 Task: Open the event Second Webinar: Content Marketing Strategies for Lead Generation and Engagement on '2023/12/01', change the date to 2023/11/03, change the font style of the description to Georgia, set the availability to Tentative, insert an emoji Sky blue heart, logged in from the account softage.10@softage.net and add another guest for the event, softage.5@softage.net. Change the alignment of the event description to Align right.Change the font color of the description to Dark Yellow and select an event charm, 
Action: Mouse moved to (280, 128)
Screenshot: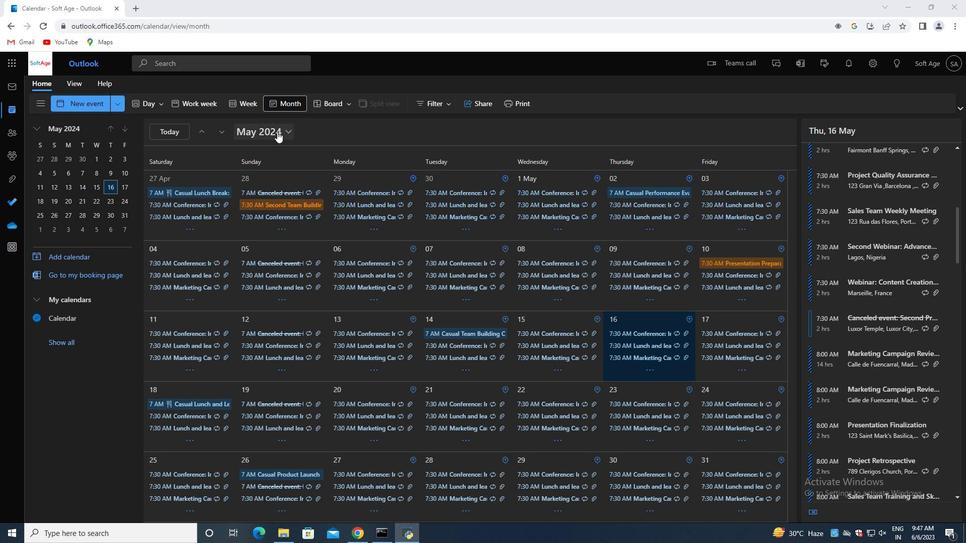 
Action: Mouse pressed left at (280, 128)
Screenshot: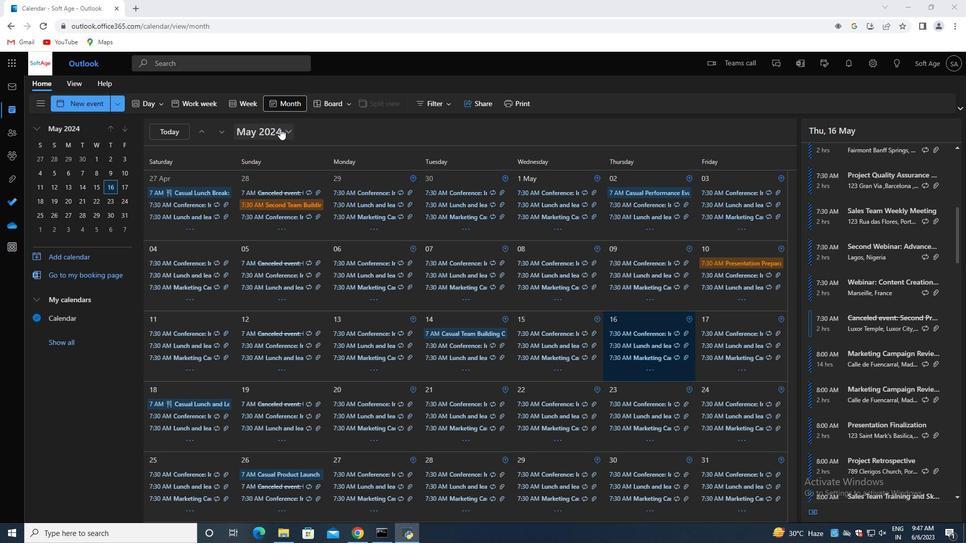 
Action: Mouse moved to (320, 152)
Screenshot: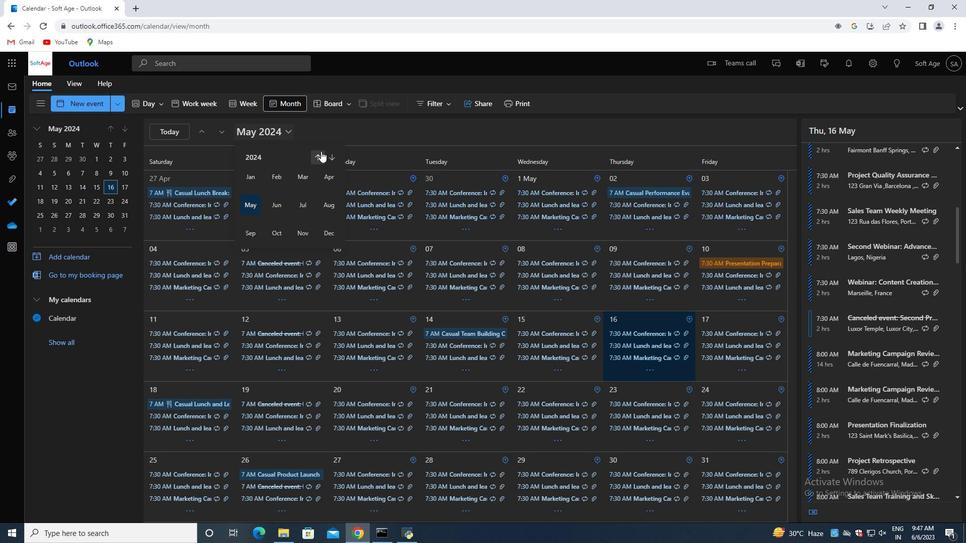 
Action: Mouse pressed left at (320, 152)
Screenshot: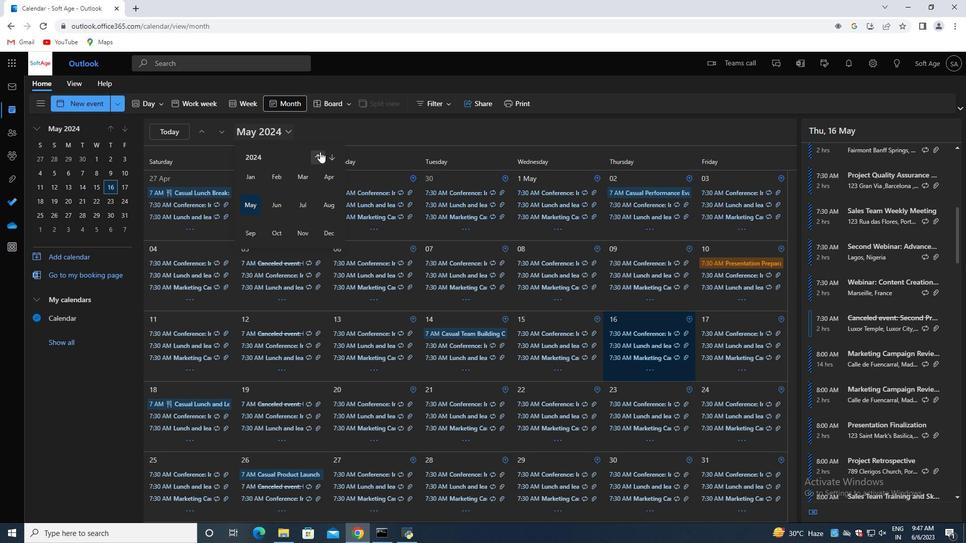
Action: Mouse moved to (332, 228)
Screenshot: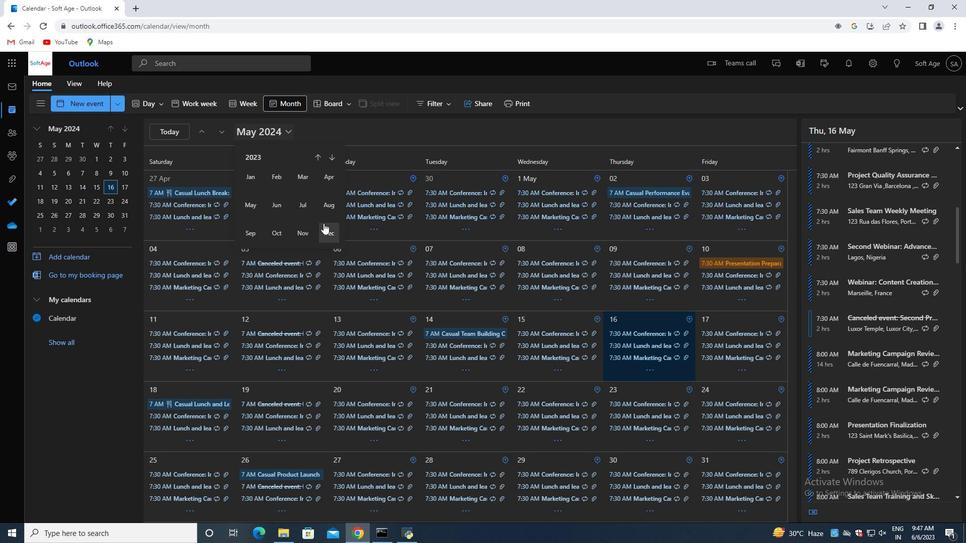 
Action: Mouse pressed left at (332, 228)
Screenshot: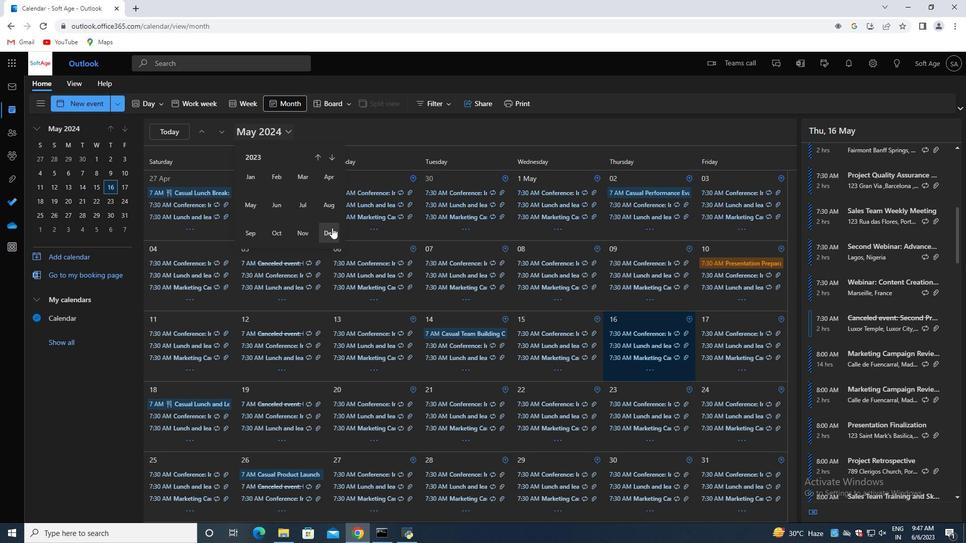 
Action: Mouse moved to (943, 234)
Screenshot: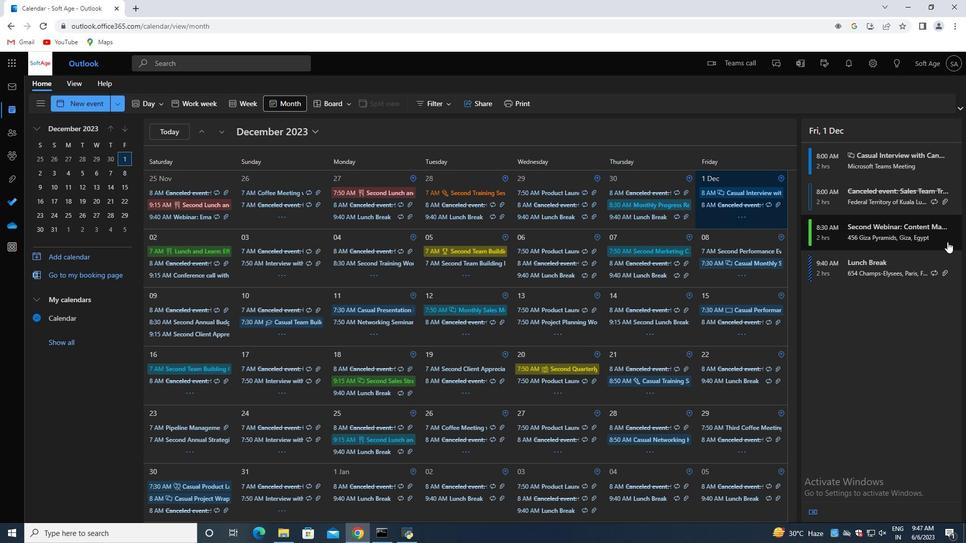 
Action: Mouse pressed left at (943, 234)
Screenshot: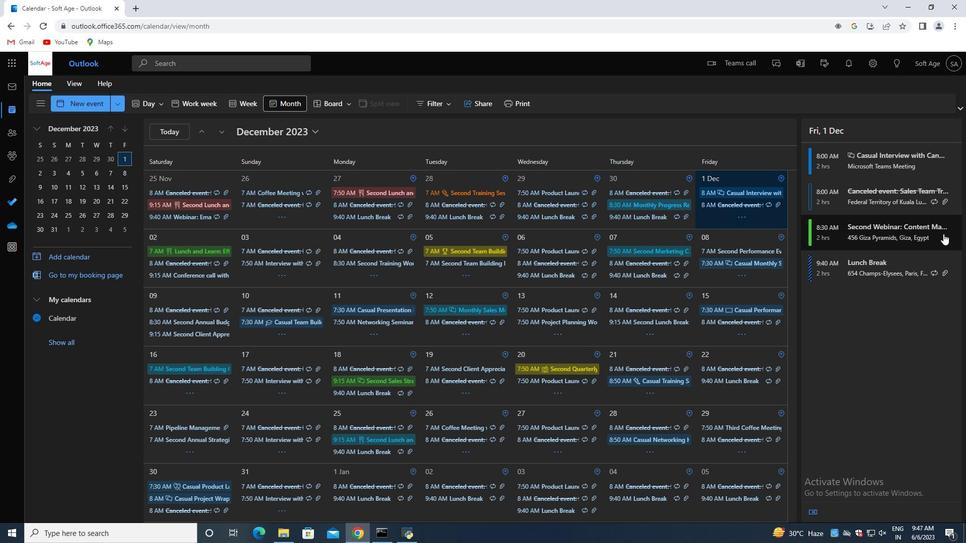 
Action: Mouse moved to (642, 349)
Screenshot: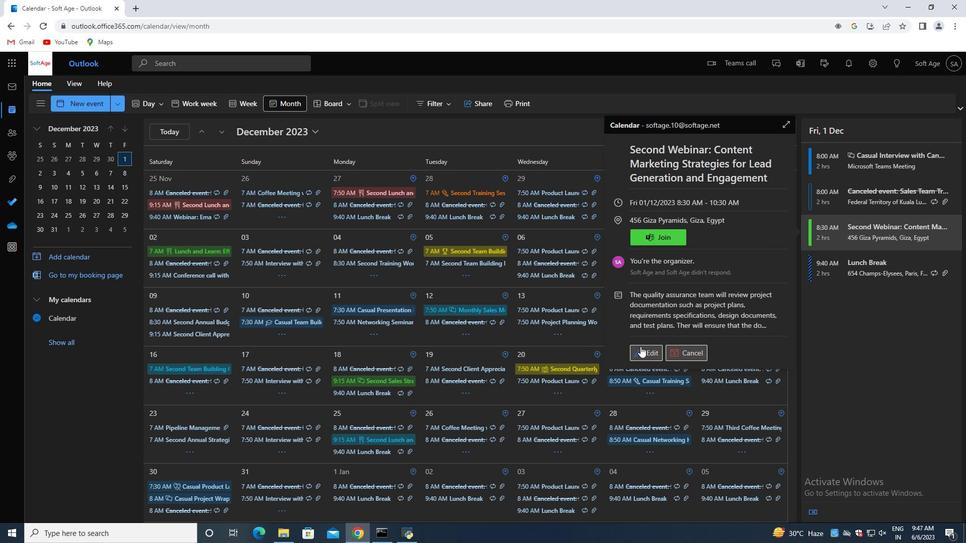 
Action: Mouse pressed left at (642, 349)
Screenshot: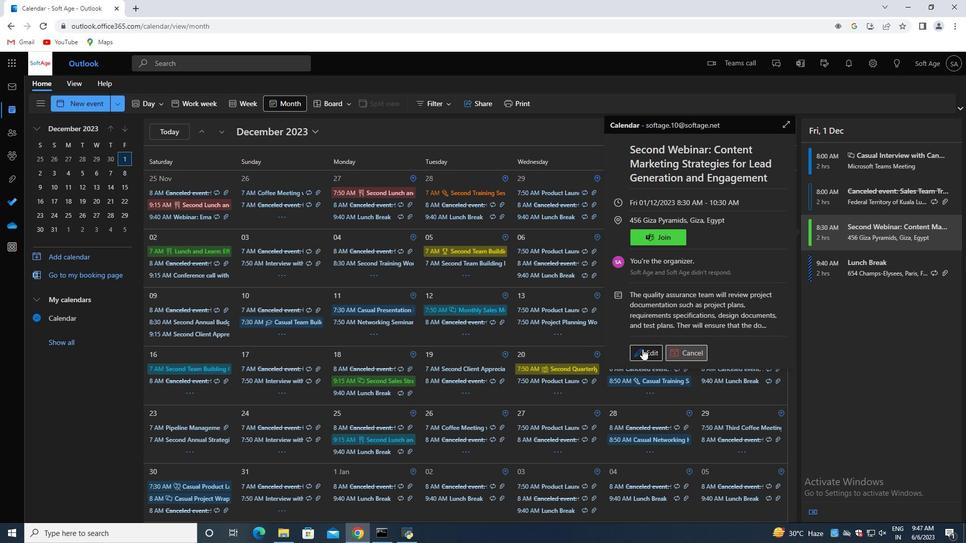 
Action: Mouse moved to (295, 280)
Screenshot: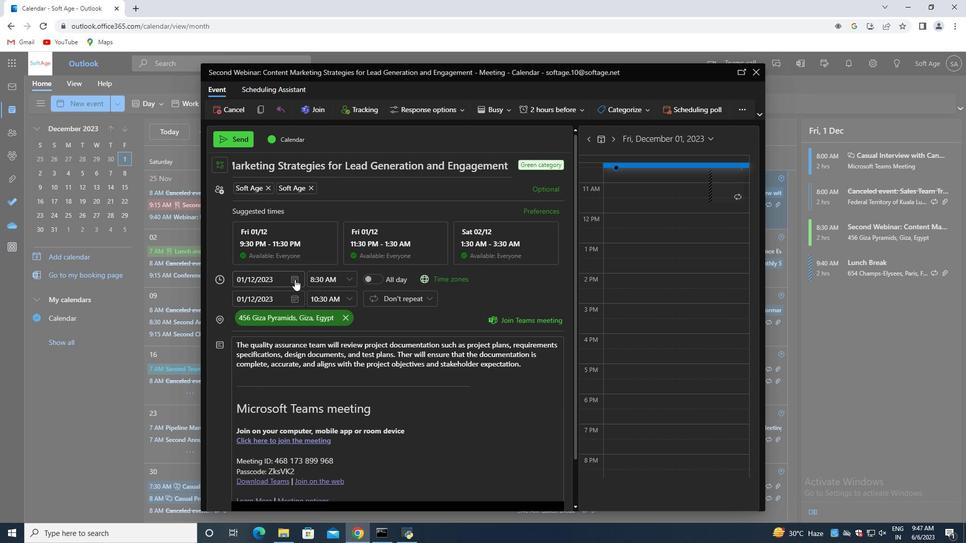 
Action: Mouse pressed left at (295, 280)
Screenshot: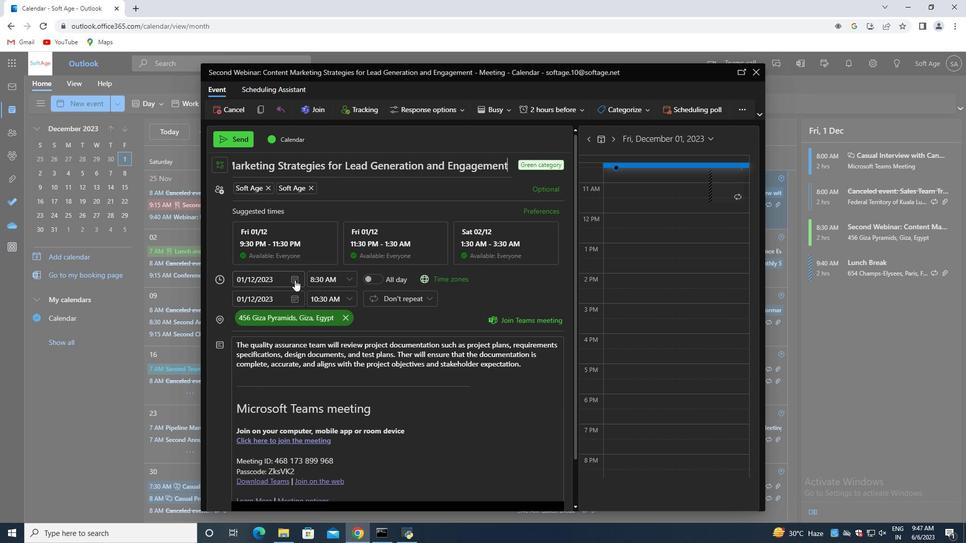
Action: Mouse moved to (317, 298)
Screenshot: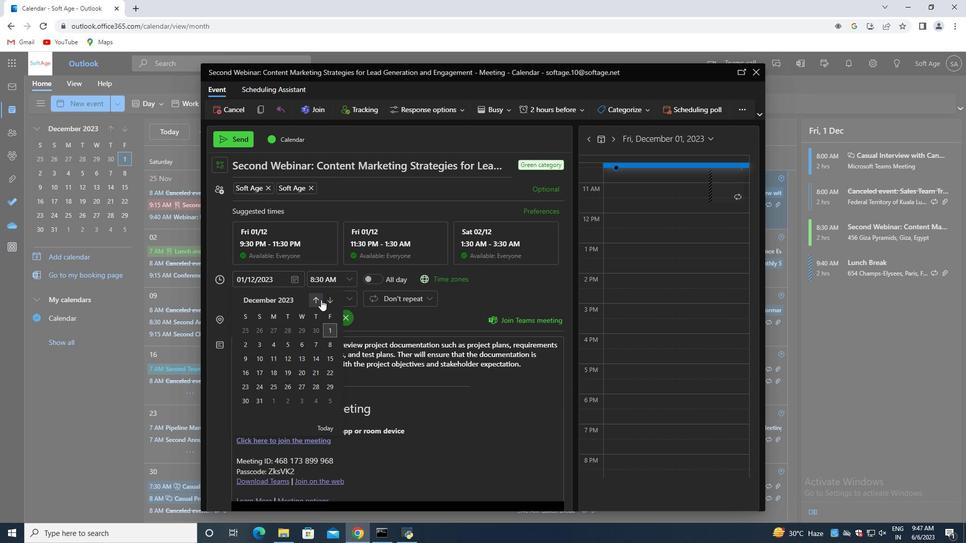 
Action: Mouse pressed left at (317, 298)
Screenshot: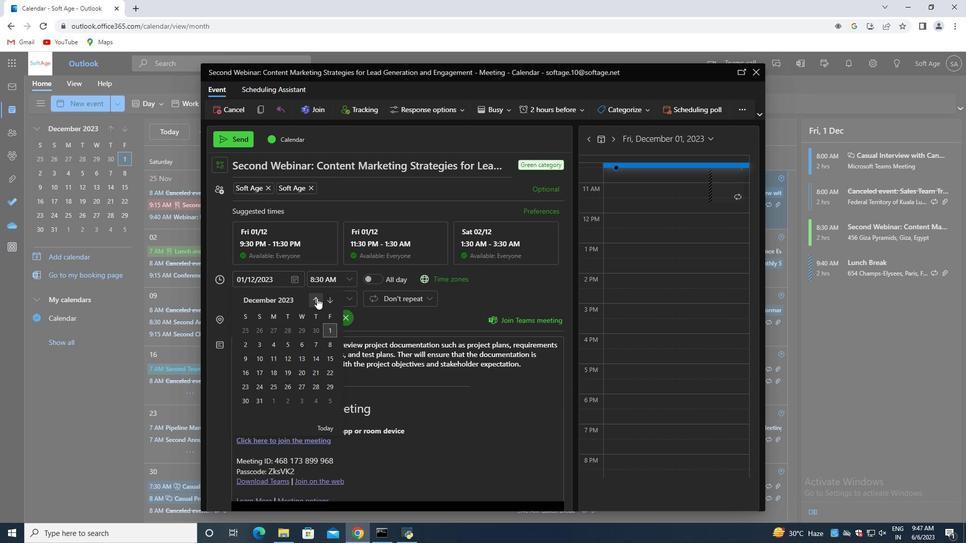 
Action: Mouse moved to (330, 333)
Screenshot: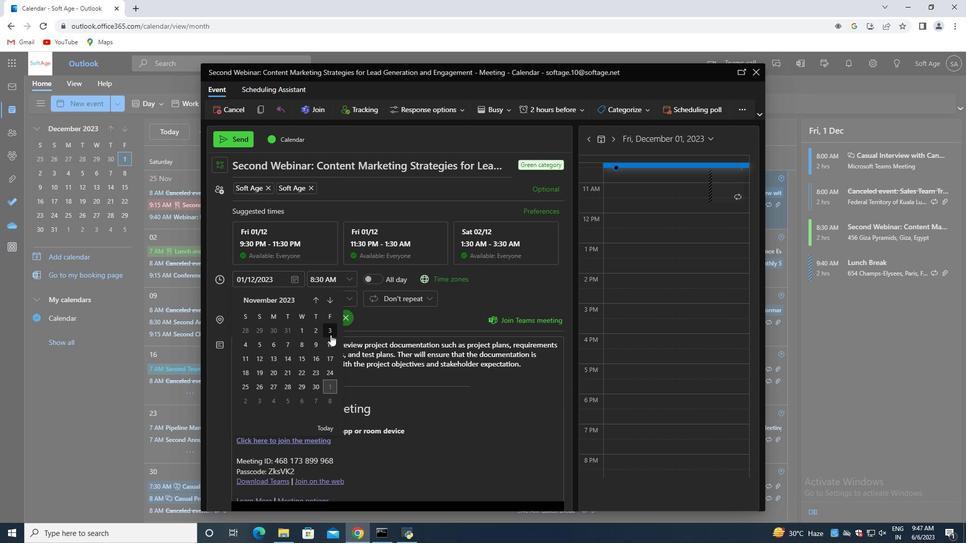 
Action: Mouse pressed left at (330, 333)
Screenshot: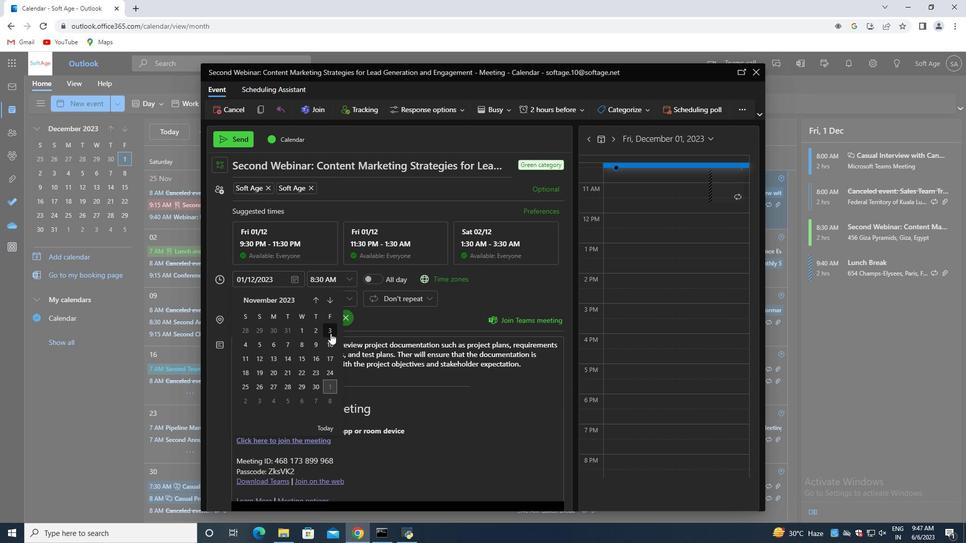
Action: Mouse moved to (323, 290)
Screenshot: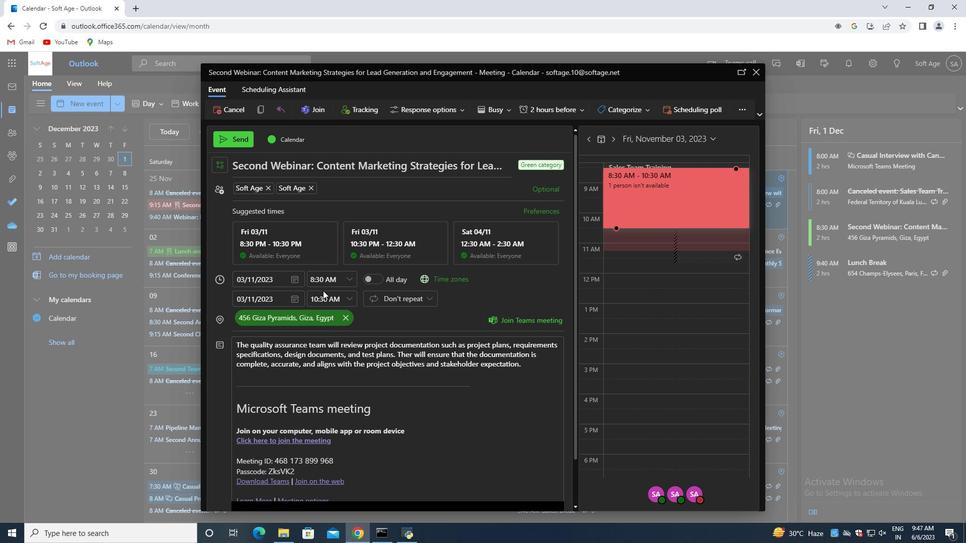 
Action: Mouse scrolled (323, 290) with delta (0, 0)
Screenshot: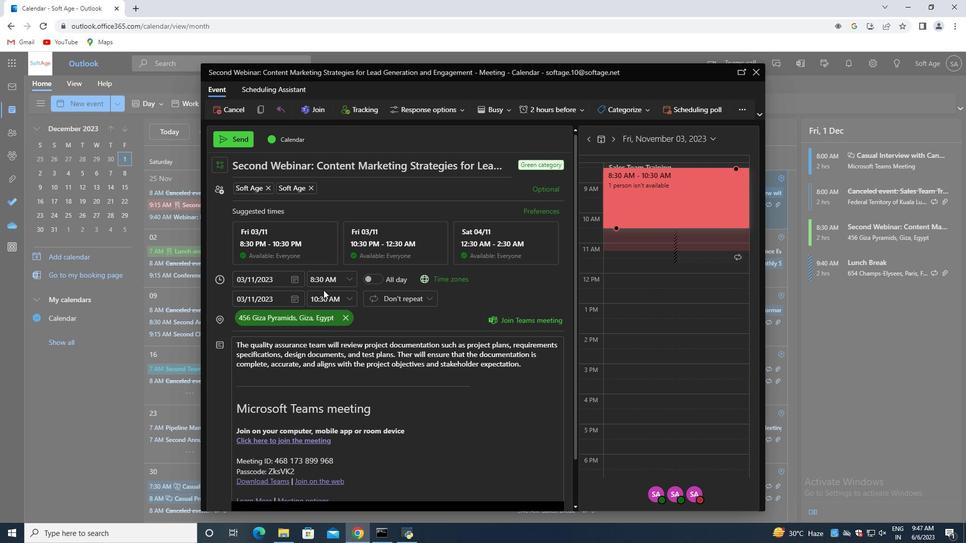 
Action: Mouse moved to (530, 367)
Screenshot: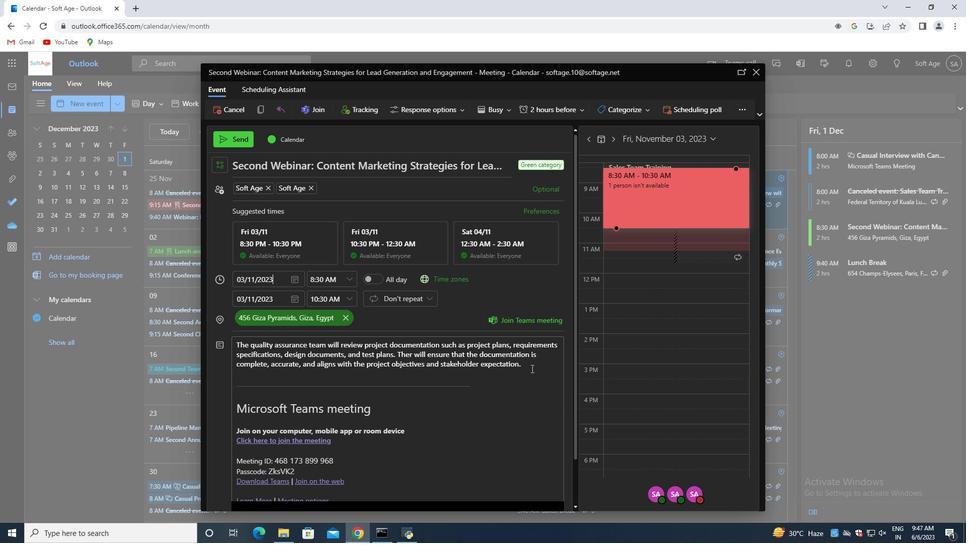 
Action: Mouse pressed left at (530, 367)
Screenshot: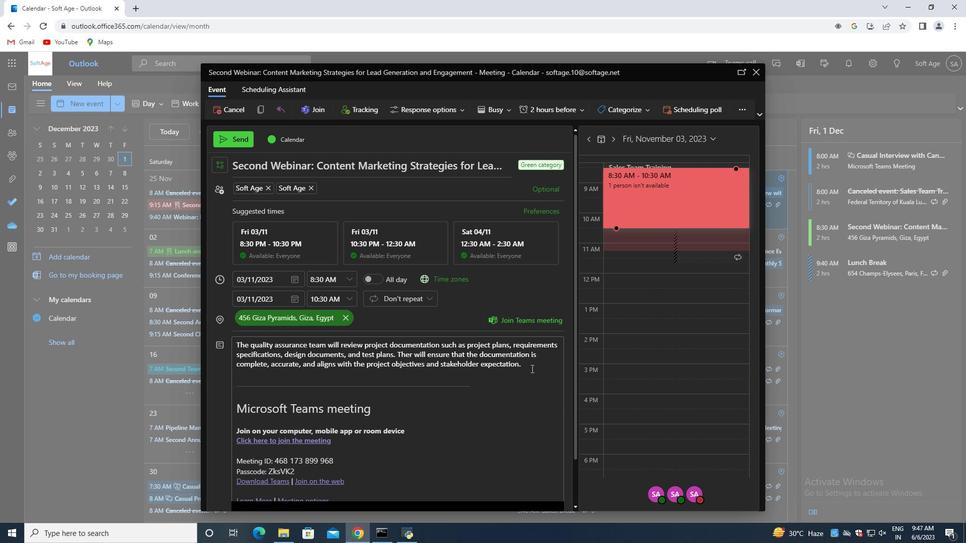 
Action: Mouse moved to (412, 360)
Screenshot: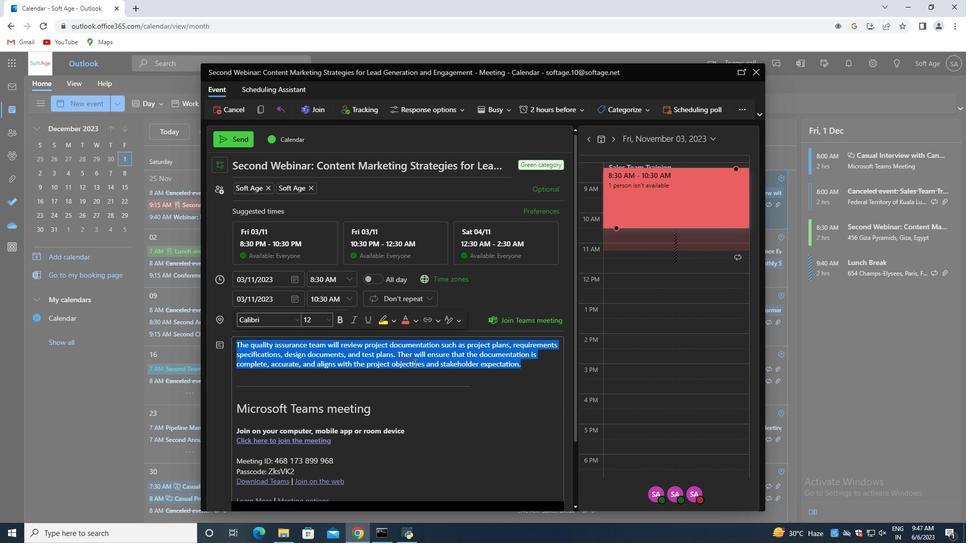 
Action: Mouse scrolled (412, 360) with delta (0, 0)
Screenshot: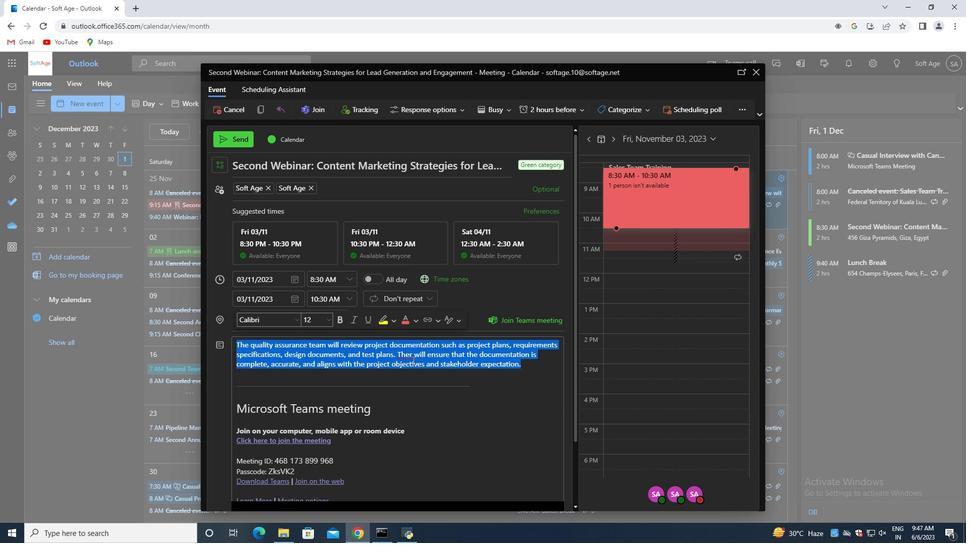 
Action: Mouse moved to (412, 360)
Screenshot: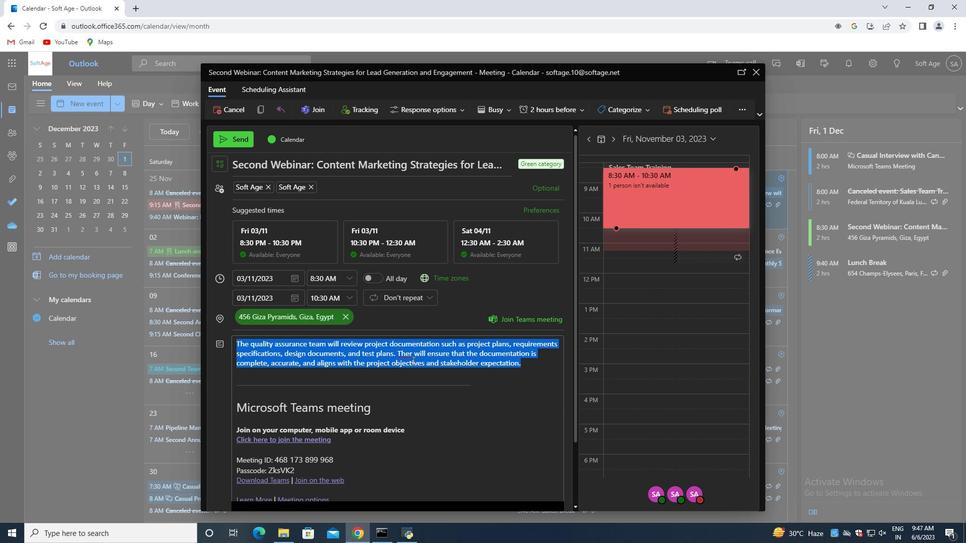 
Action: Mouse scrolled (412, 360) with delta (0, 0)
Screenshot: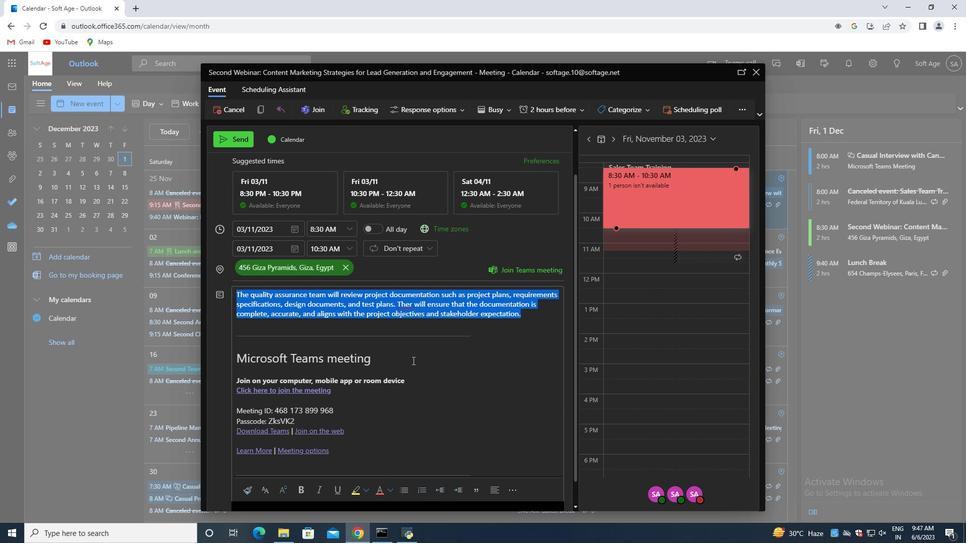 
Action: Mouse moved to (302, 373)
Screenshot: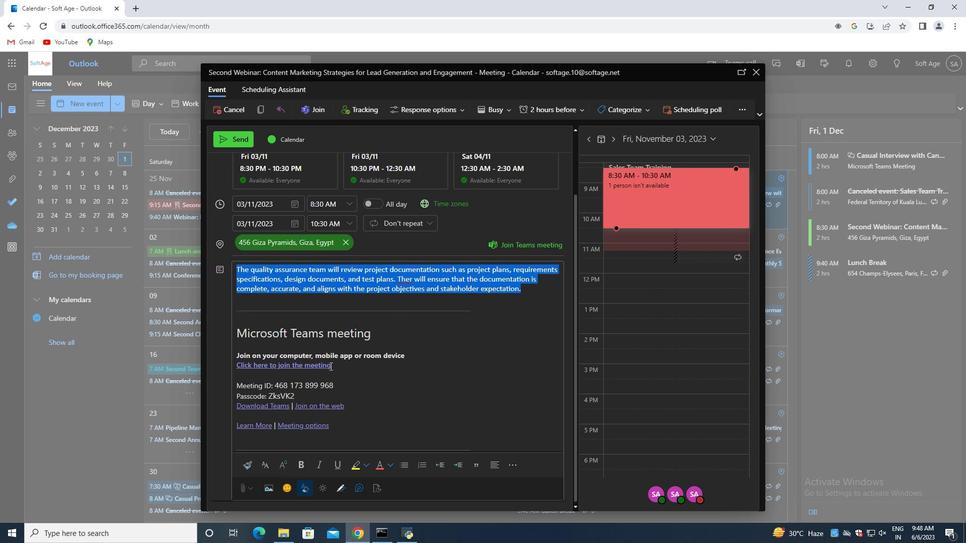 
Action: Mouse scrolled (302, 372) with delta (0, 0)
Screenshot: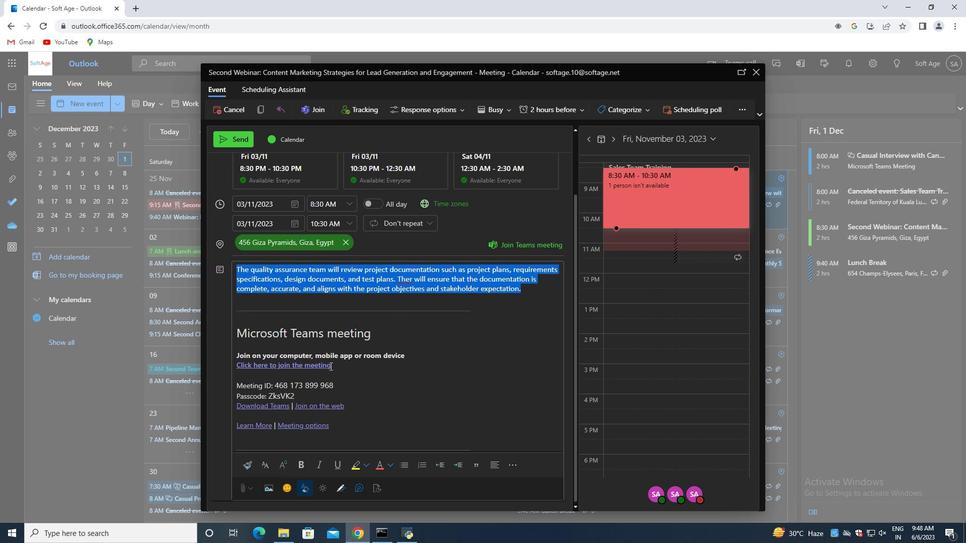 
Action: Mouse moved to (296, 376)
Screenshot: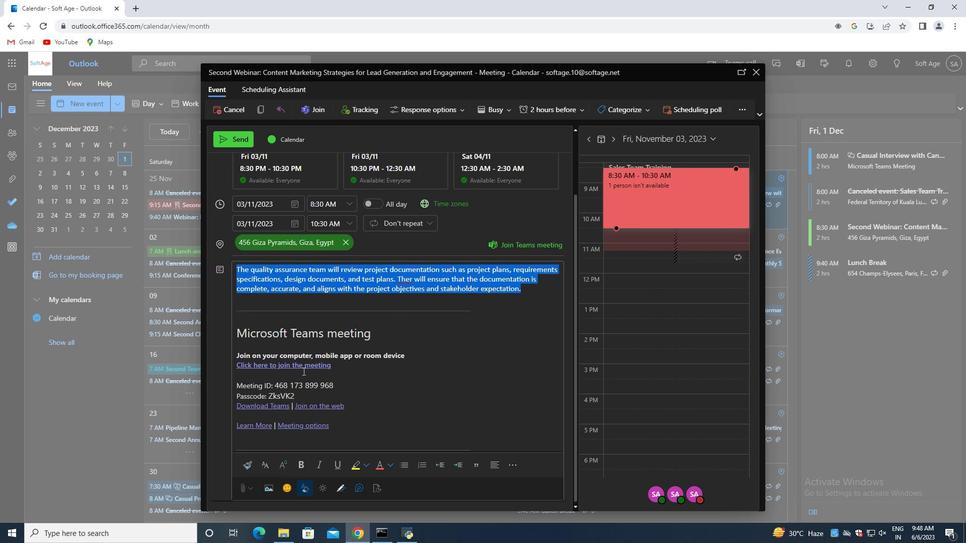 
Action: Mouse scrolled (298, 375) with delta (0, 0)
Screenshot: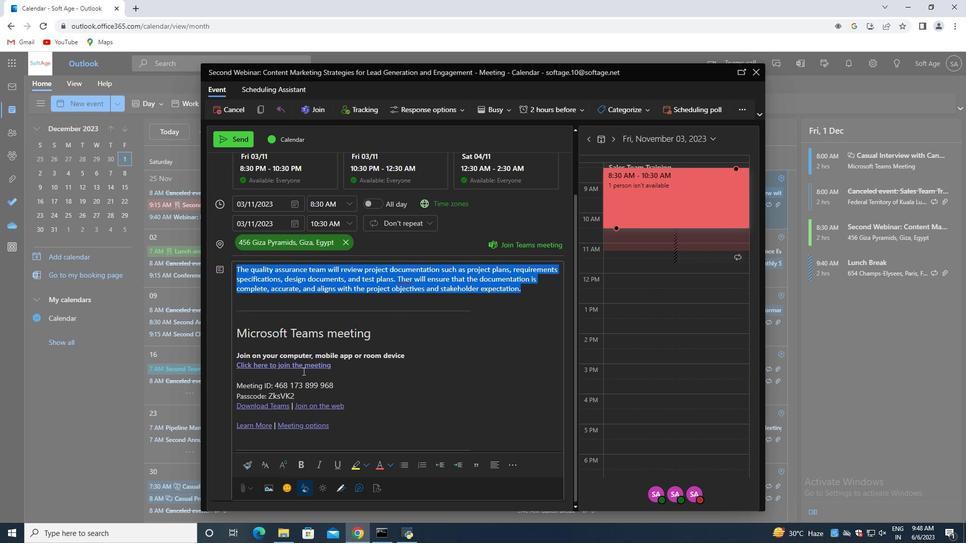 
Action: Mouse moved to (284, 388)
Screenshot: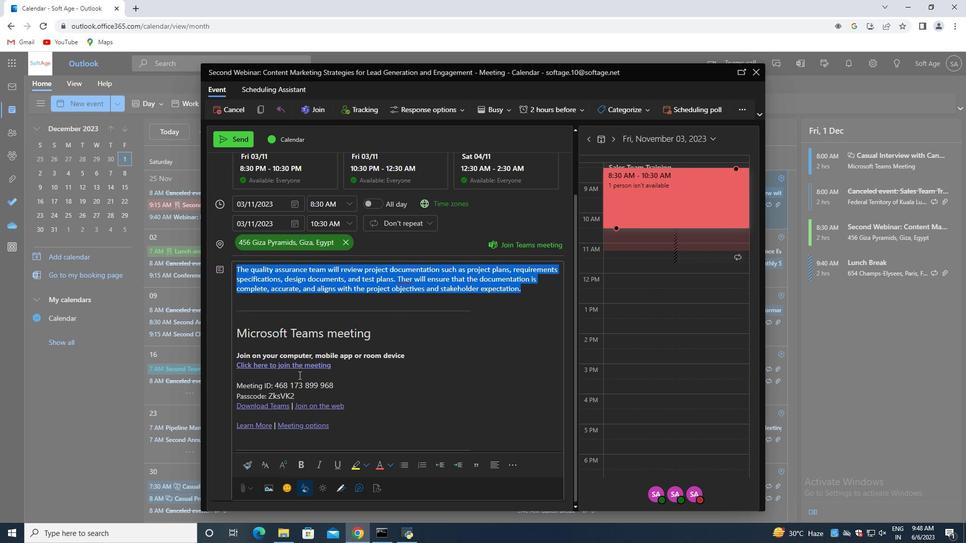 
Action: Mouse scrolled (296, 376) with delta (0, 0)
Screenshot: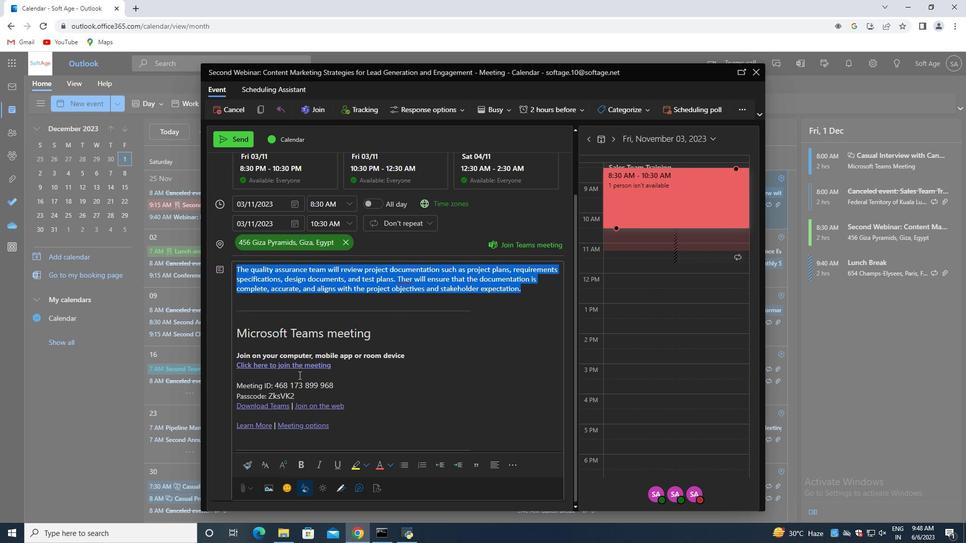 
Action: Mouse moved to (262, 462)
Screenshot: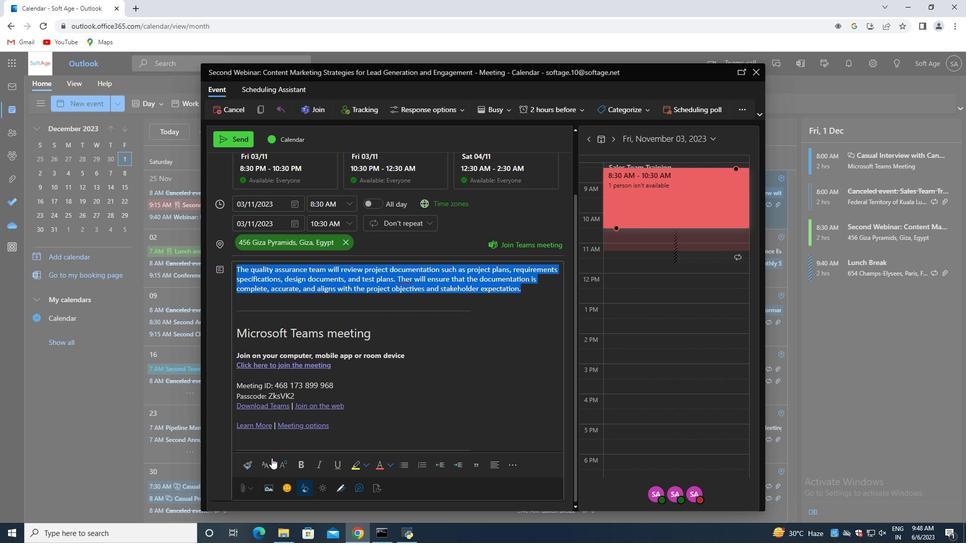 
Action: Mouse pressed left at (262, 462)
Screenshot: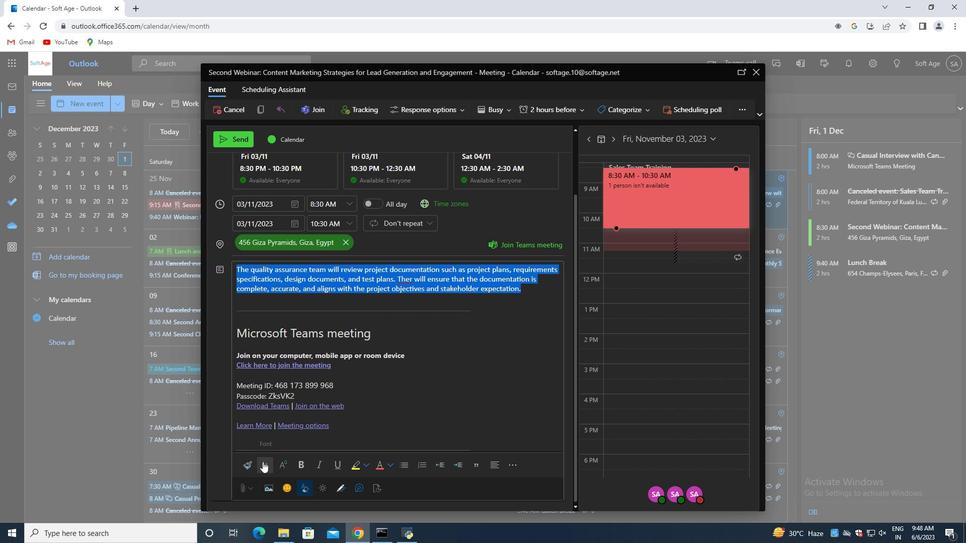 
Action: Mouse moved to (298, 403)
Screenshot: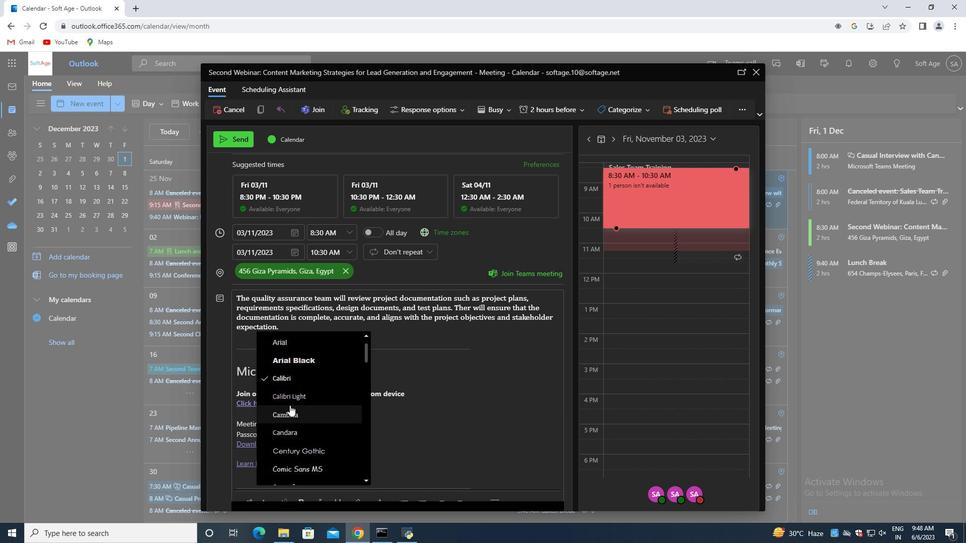 
Action: Mouse scrolled (298, 402) with delta (0, 0)
Screenshot: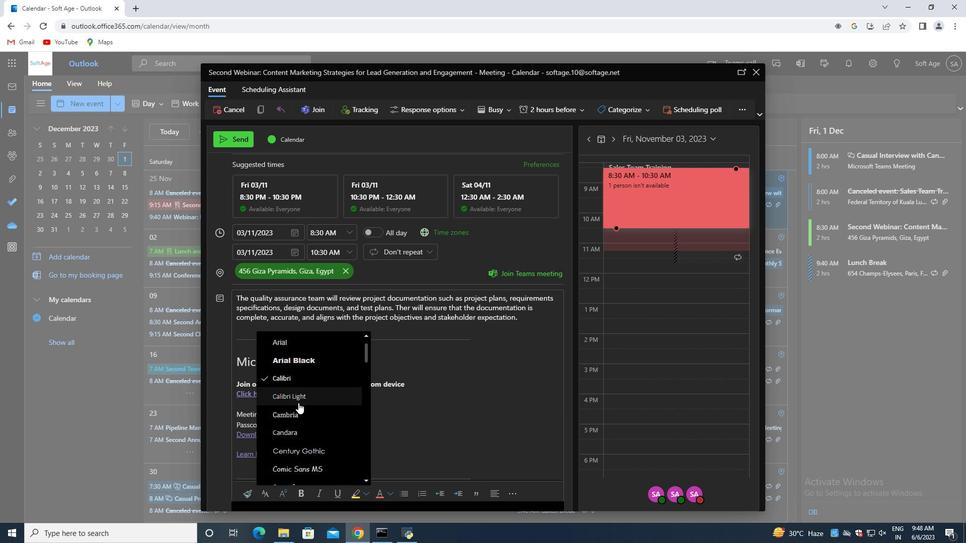 
Action: Mouse moved to (298, 403)
Screenshot: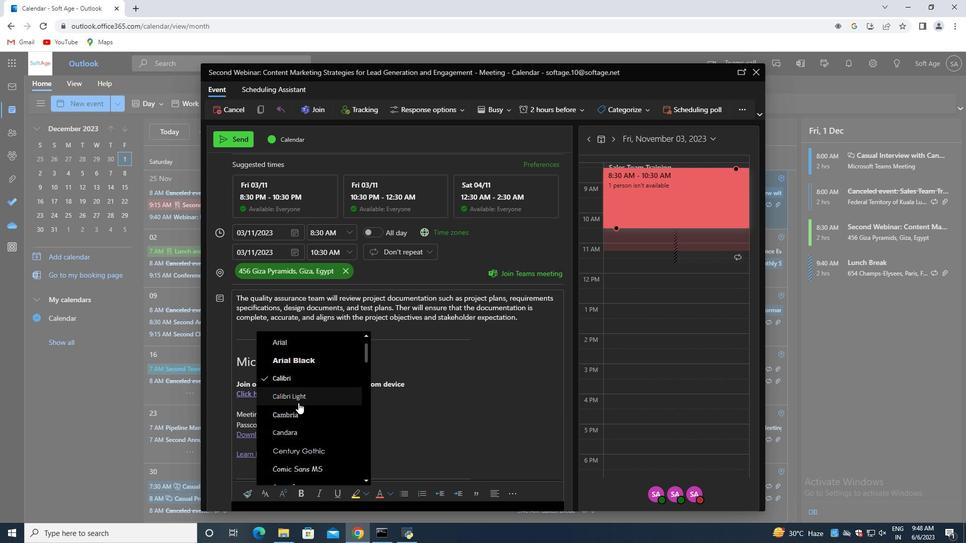 
Action: Mouse scrolled (298, 402) with delta (0, 0)
Screenshot: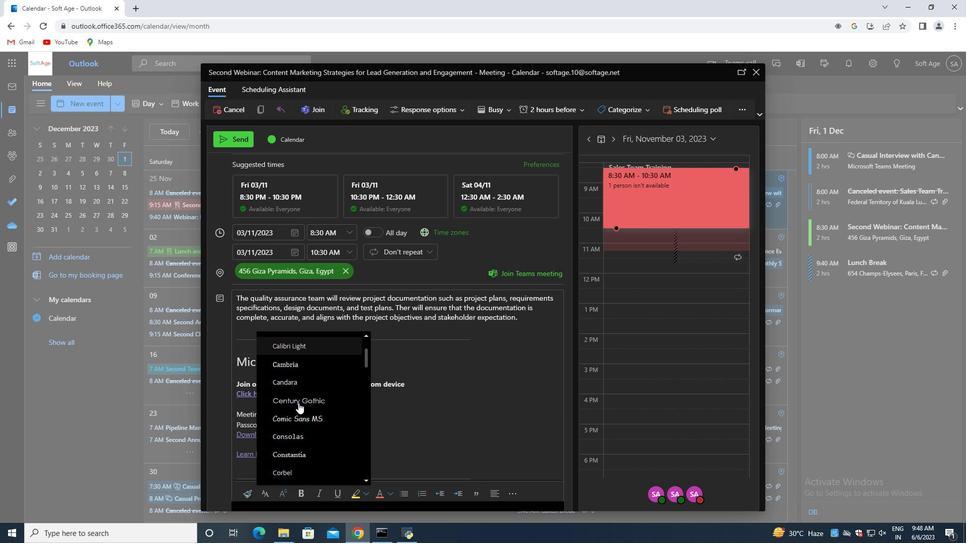 
Action: Mouse scrolled (298, 402) with delta (0, 0)
Screenshot: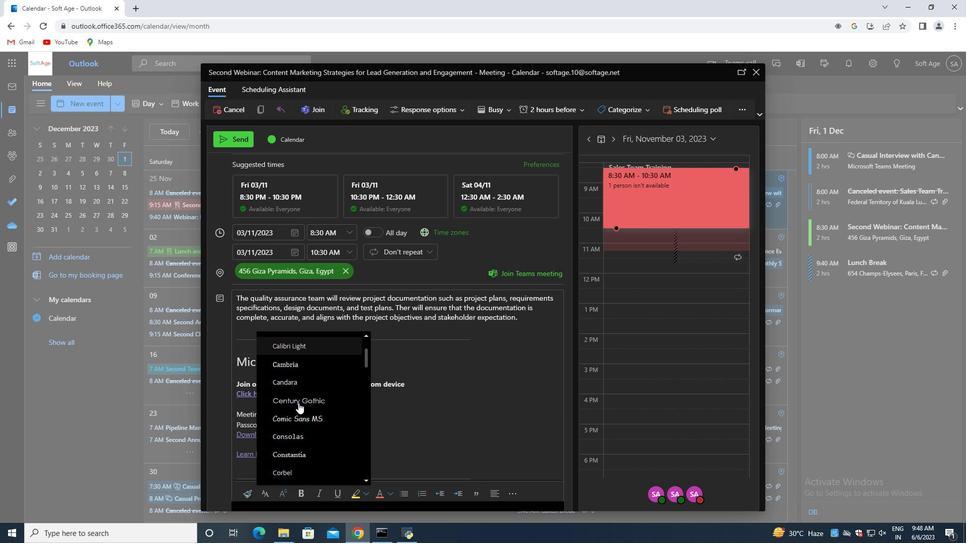 
Action: Mouse moved to (301, 403)
Screenshot: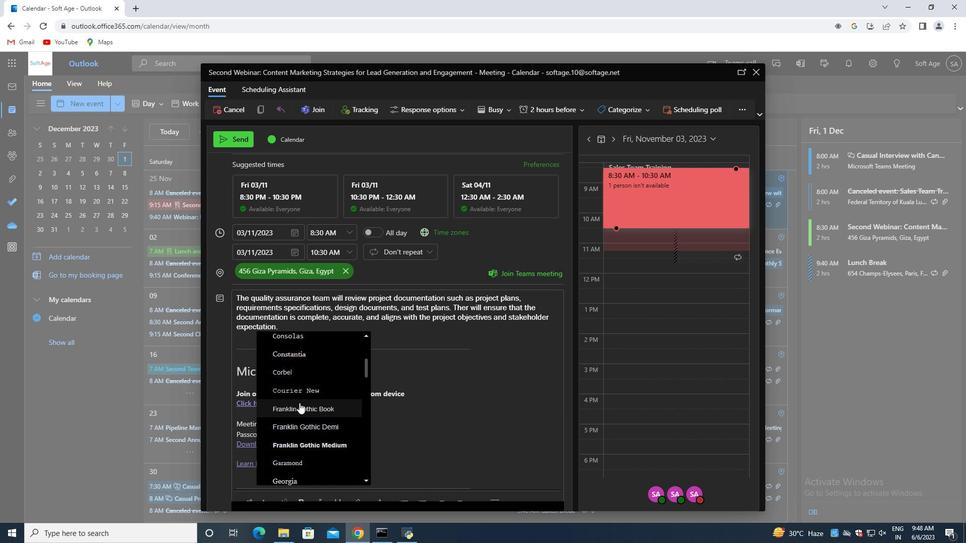 
Action: Mouse scrolled (301, 402) with delta (0, 0)
Screenshot: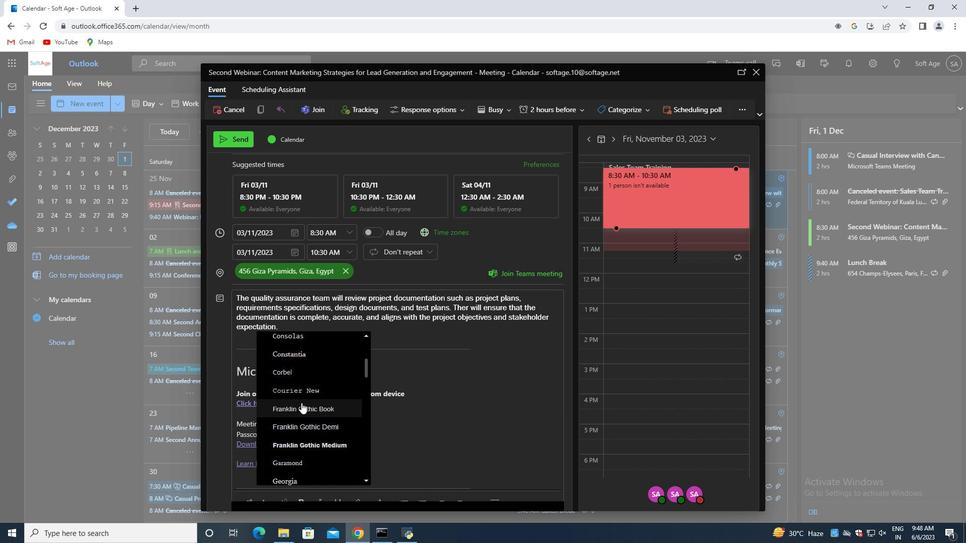 
Action: Mouse moved to (306, 429)
Screenshot: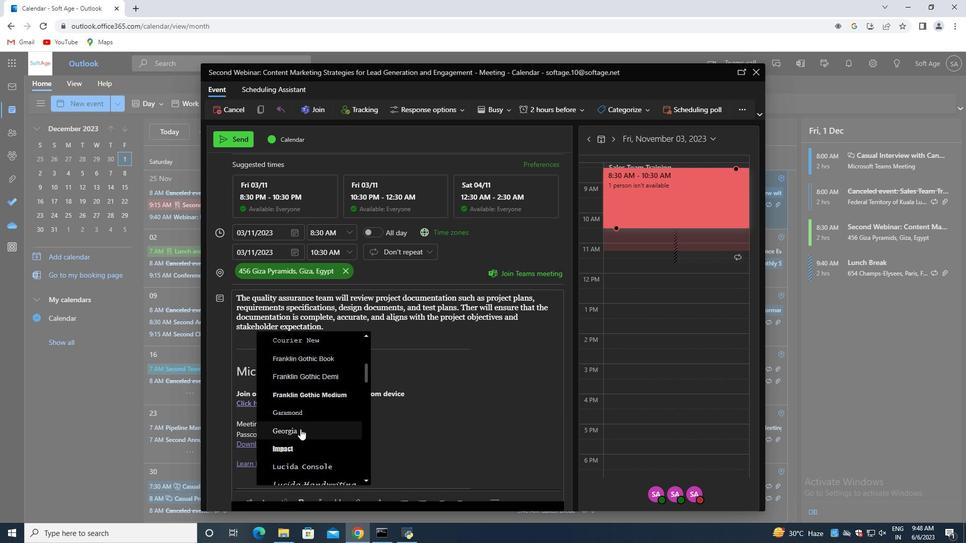 
Action: Mouse pressed left at (306, 429)
Screenshot: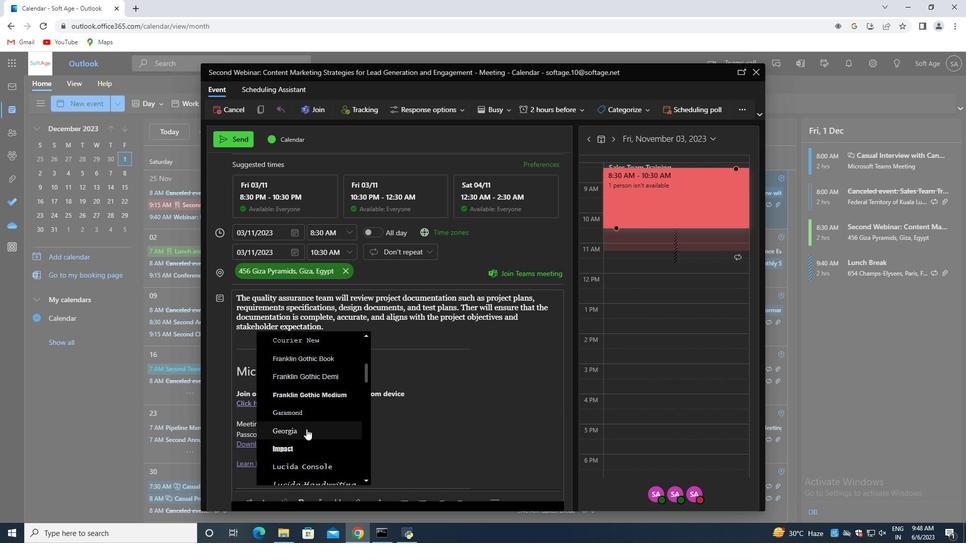 
Action: Mouse moved to (471, 335)
Screenshot: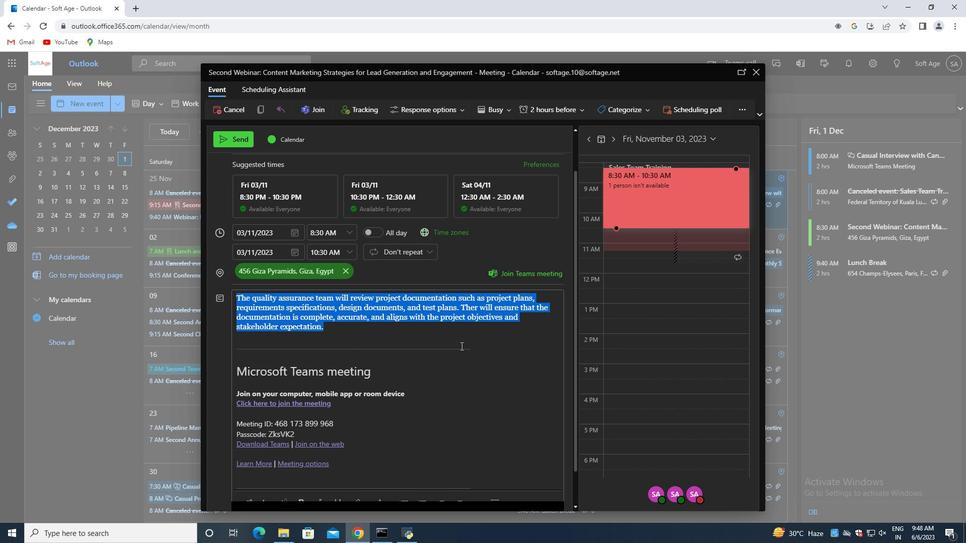 
Action: Mouse pressed left at (471, 335)
Screenshot: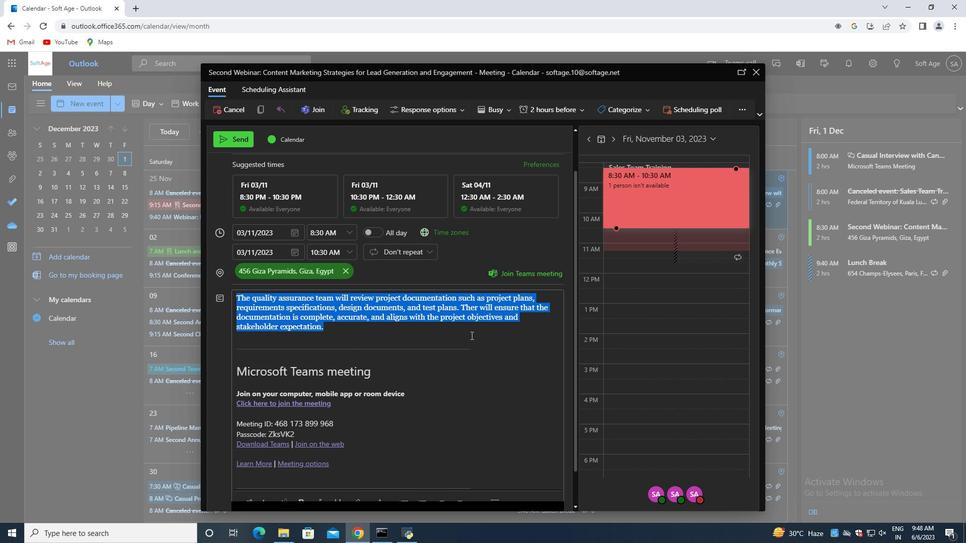 
Action: Mouse scrolled (471, 336) with delta (0, 0)
Screenshot: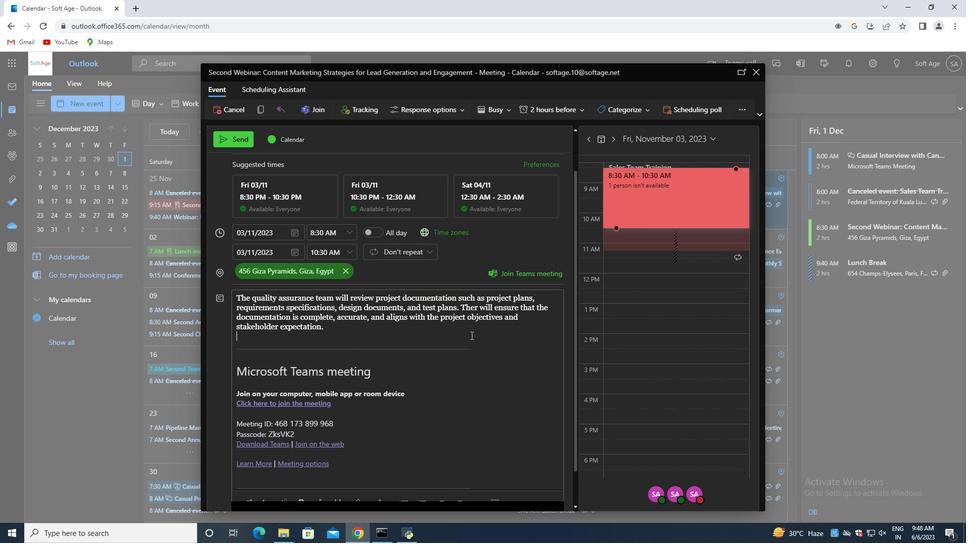 
Action: Mouse scrolled (471, 336) with delta (0, 0)
Screenshot: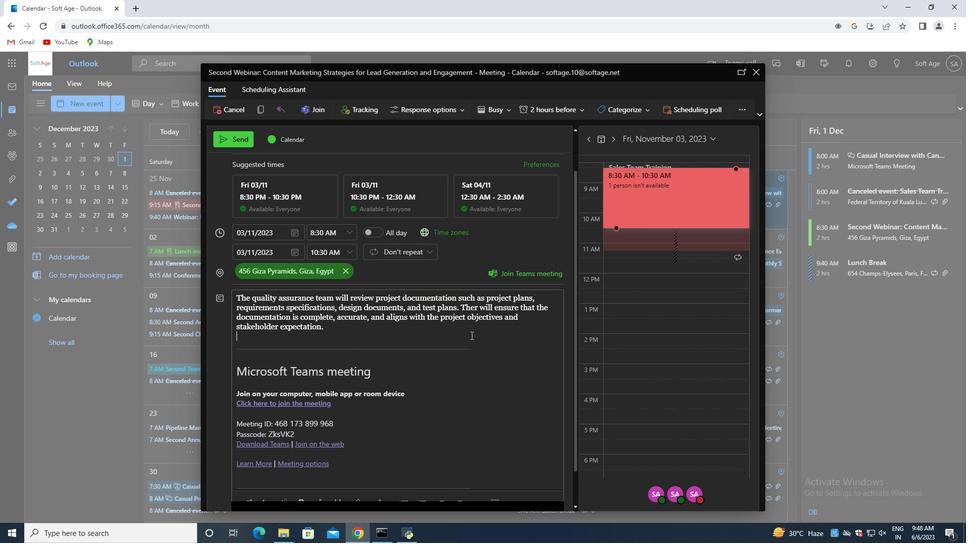 
Action: Mouse scrolled (471, 336) with delta (0, 0)
Screenshot: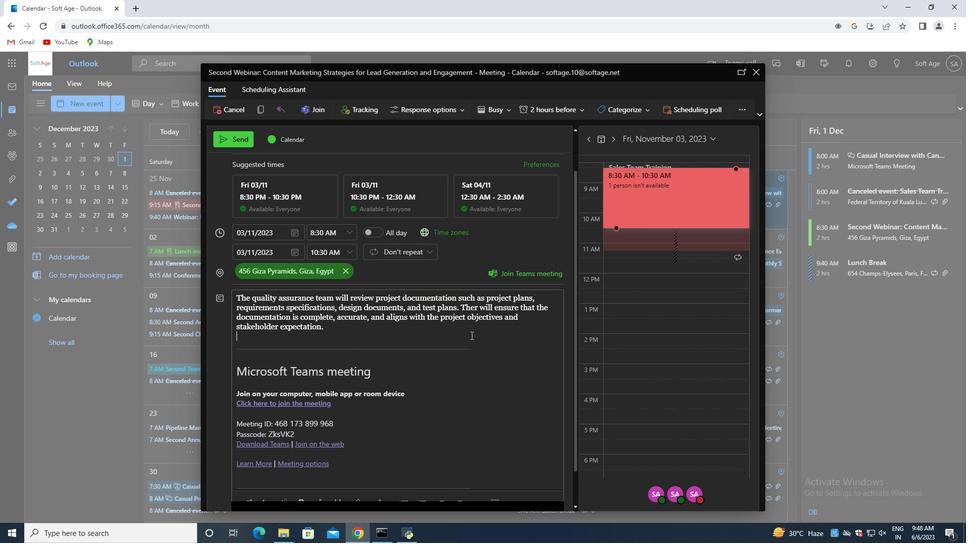 
Action: Mouse scrolled (471, 336) with delta (0, 0)
Screenshot: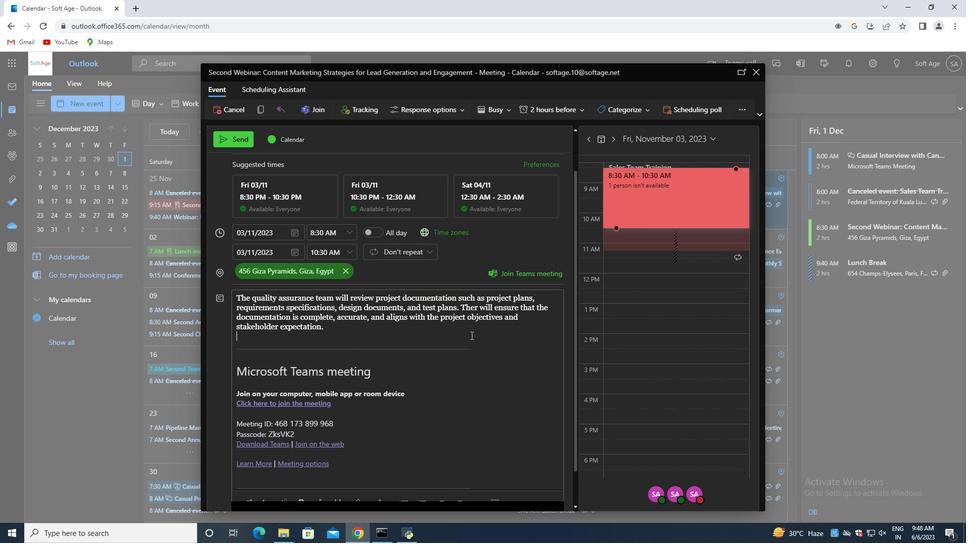 
Action: Mouse moved to (352, 379)
Screenshot: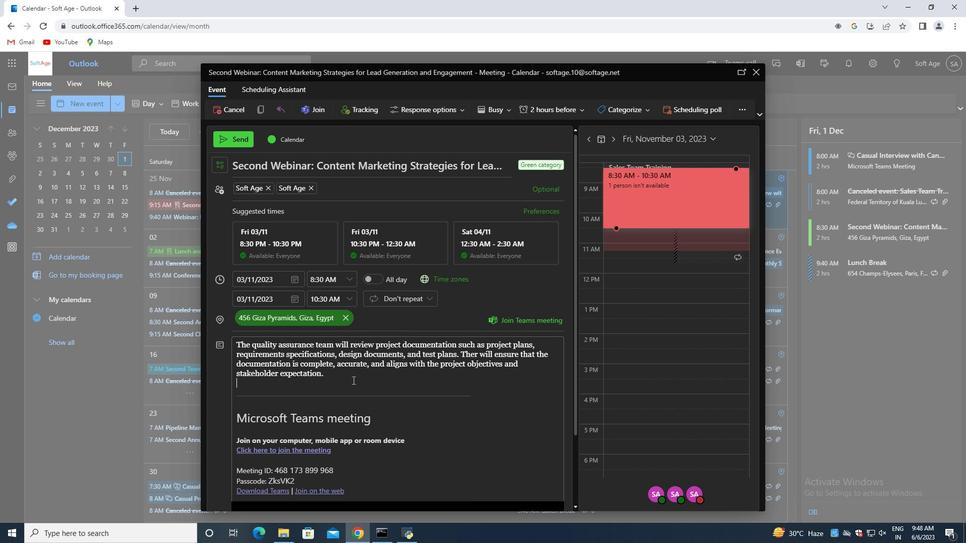 
Action: Mouse pressed left at (352, 379)
Screenshot: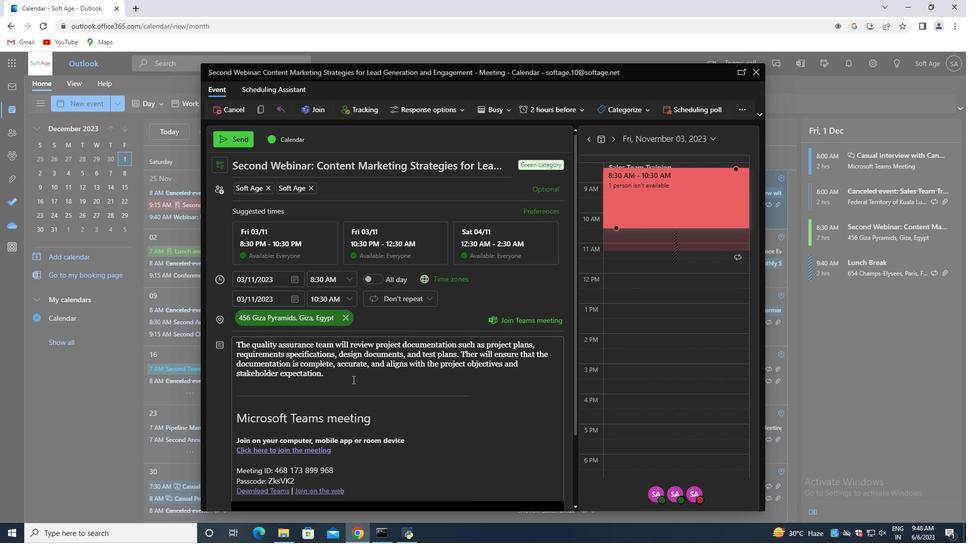 
Action: Mouse moved to (328, 371)
Screenshot: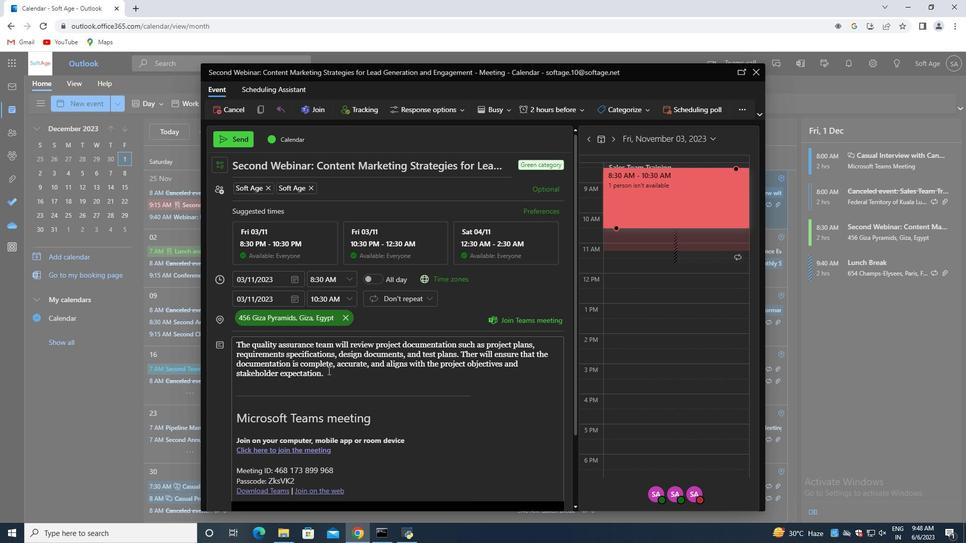 
Action: Mouse pressed left at (328, 371)
Screenshot: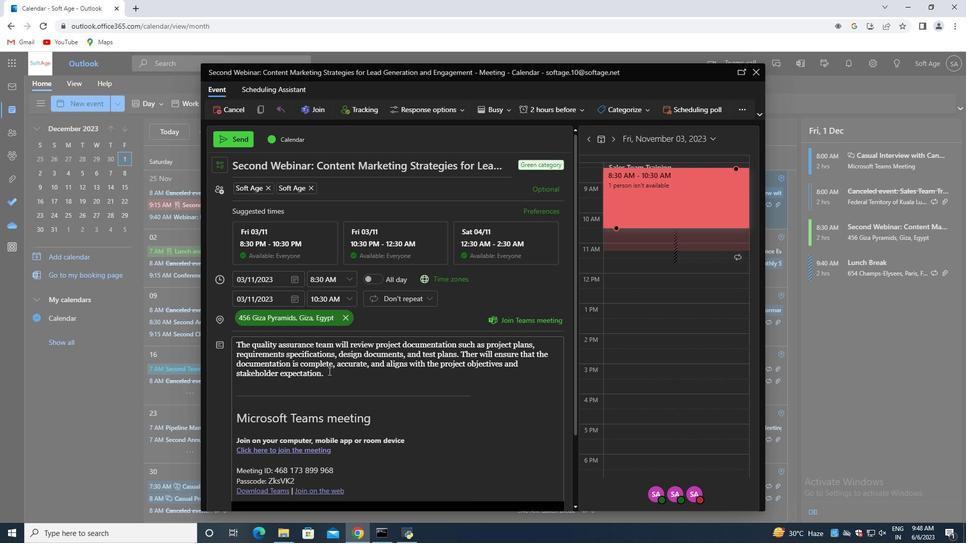 
Action: Mouse scrolled (328, 372) with delta (0, 0)
Screenshot: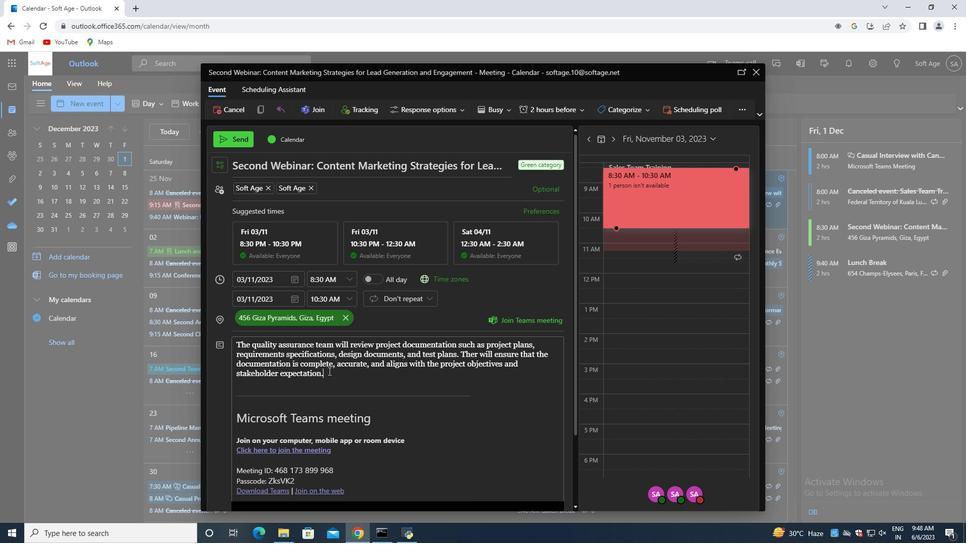 
Action: Mouse moved to (480, 106)
Screenshot: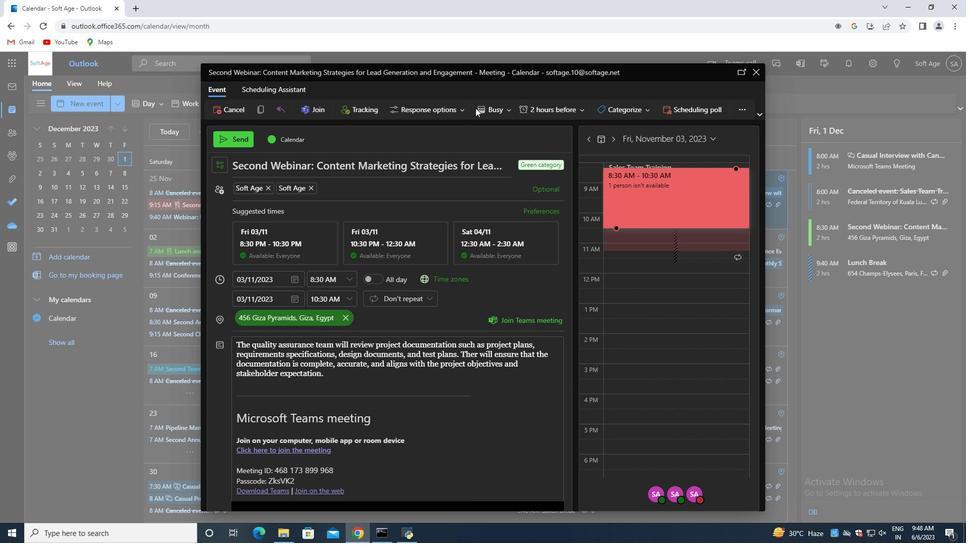 
Action: Mouse pressed left at (480, 106)
Screenshot: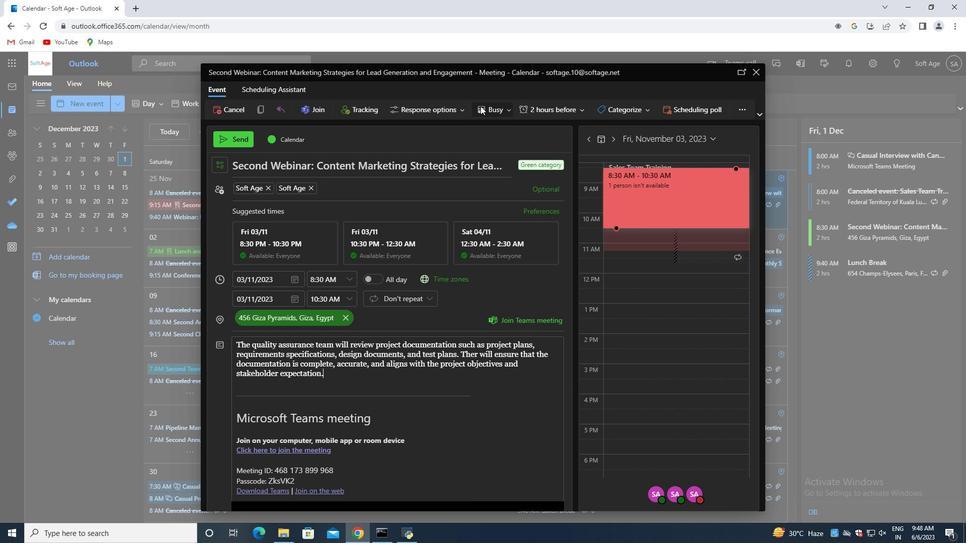 
Action: Mouse moved to (472, 167)
Screenshot: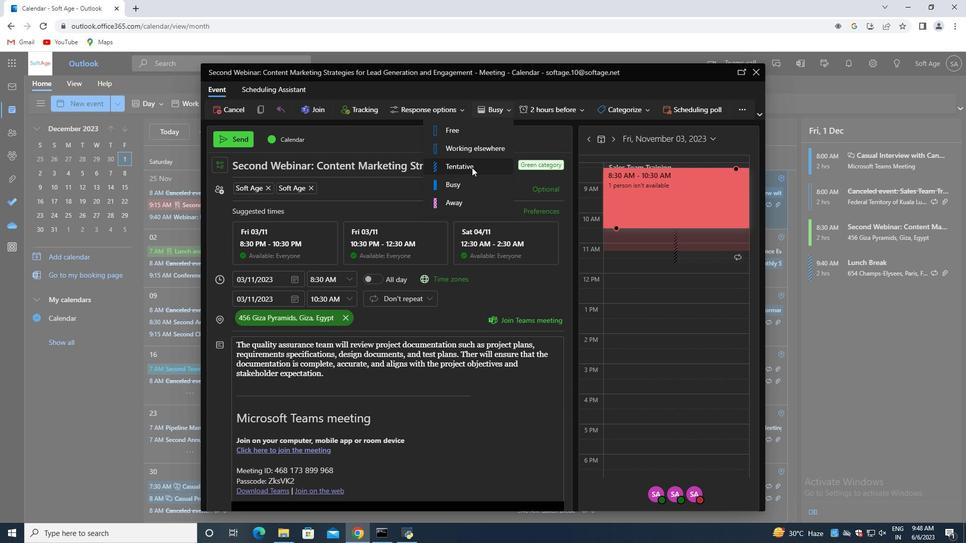 
Action: Mouse pressed left at (472, 167)
Screenshot: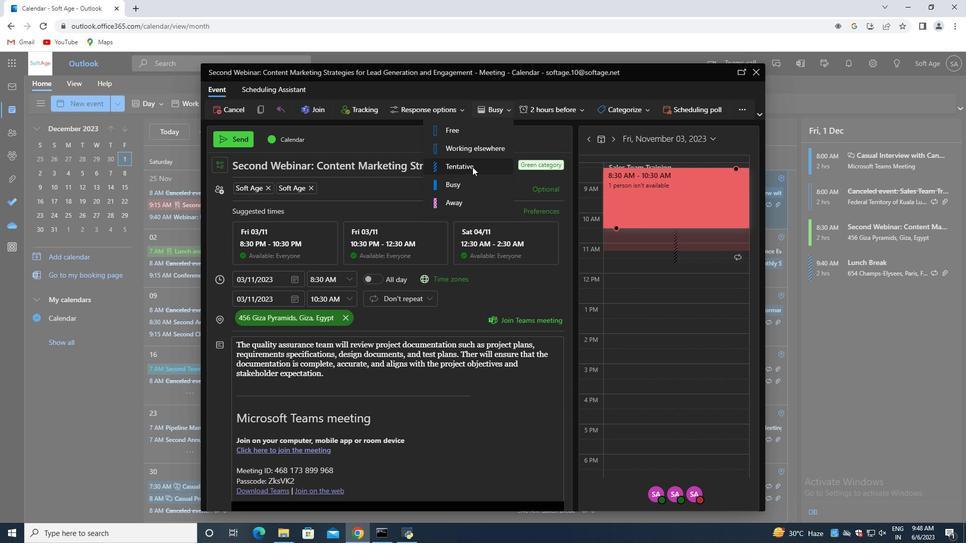 
Action: Mouse moved to (336, 375)
Screenshot: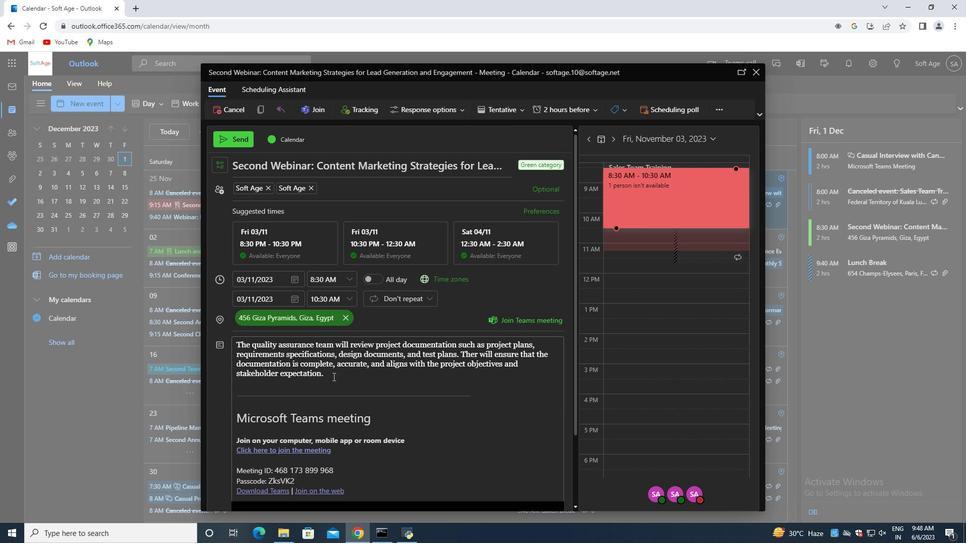 
Action: Mouse pressed left at (336, 375)
Screenshot: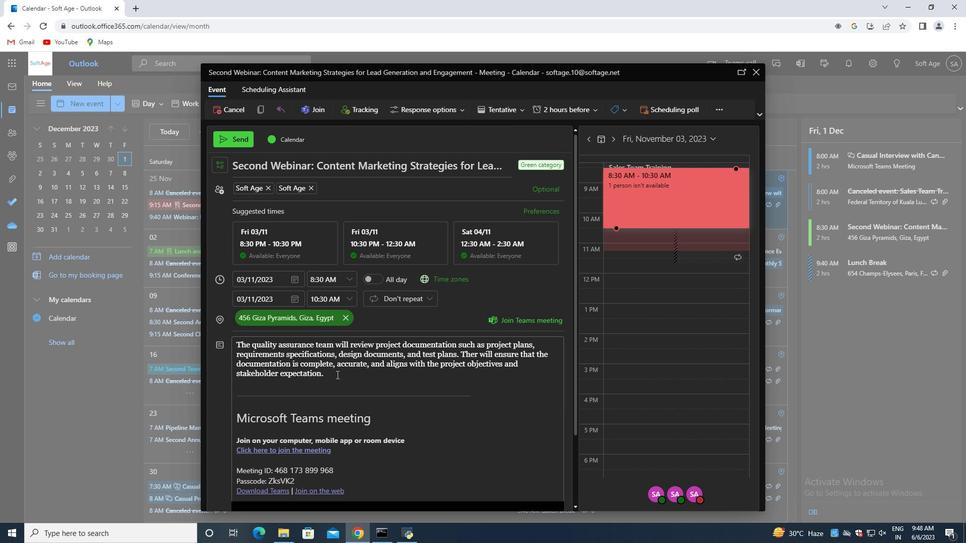 
Action: Mouse moved to (336, 374)
Screenshot: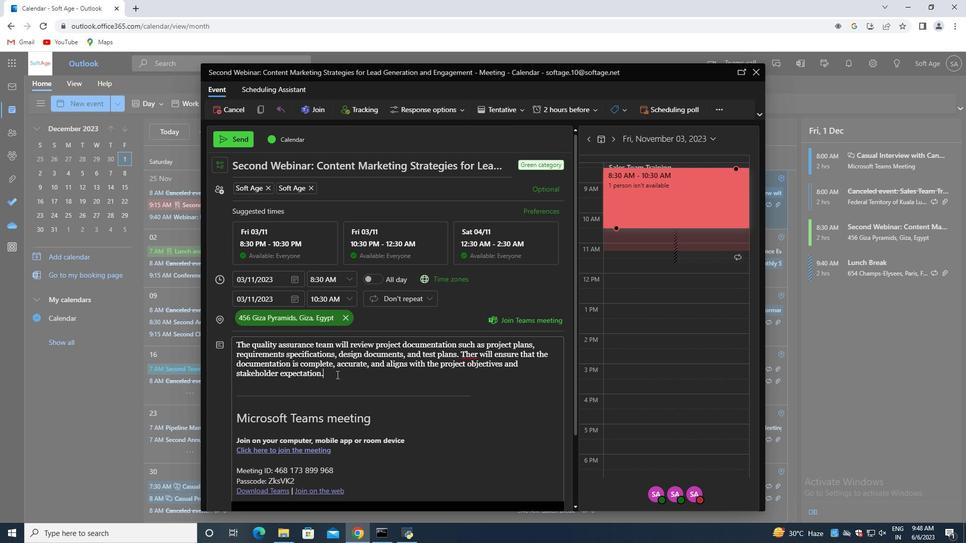 
Action: Mouse scrolled (336, 373) with delta (0, 0)
Screenshot: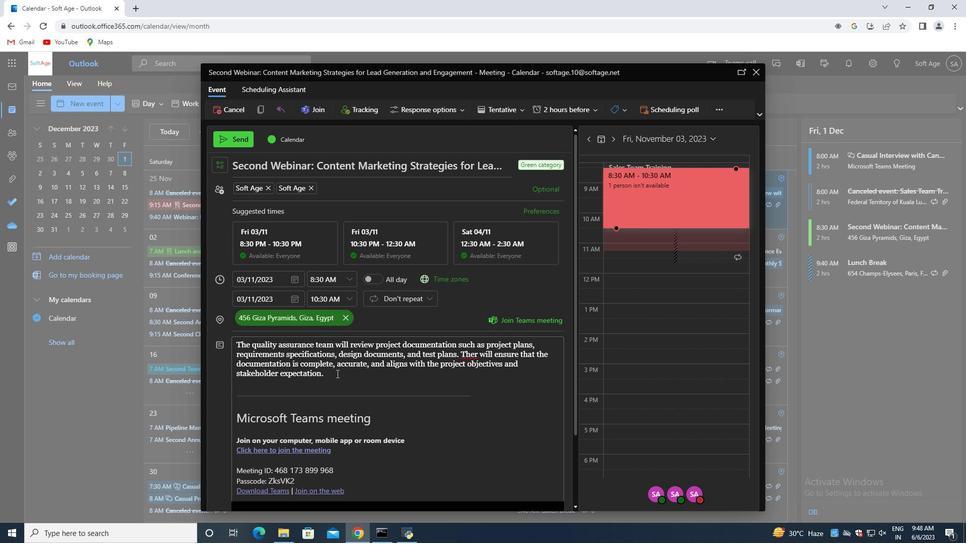
Action: Mouse moved to (336, 374)
Screenshot: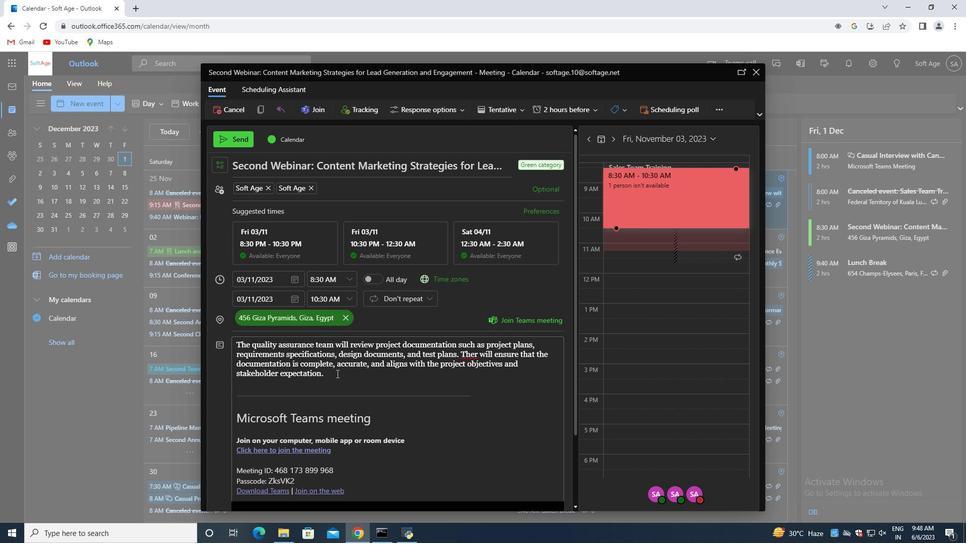 
Action: Mouse scrolled (336, 373) with delta (0, 0)
Screenshot: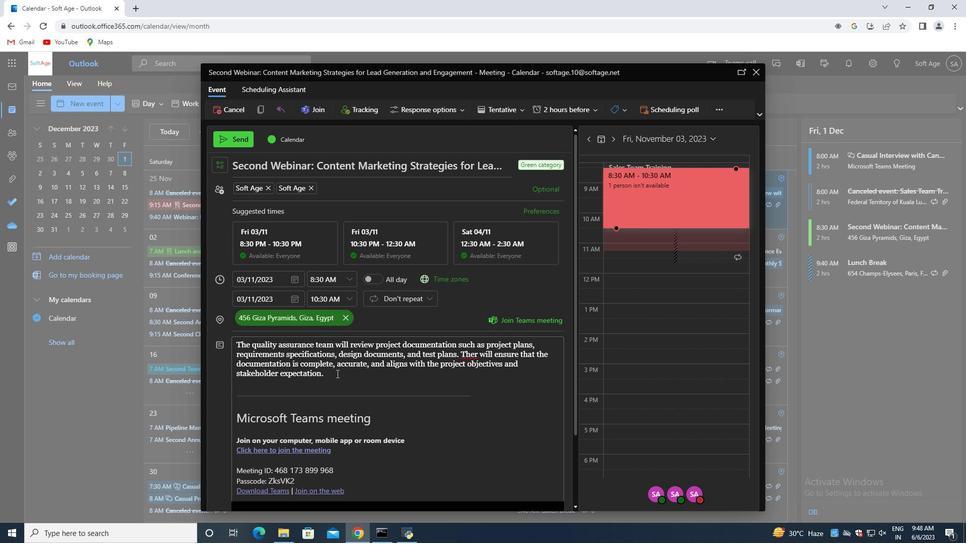 
Action: Mouse moved to (337, 374)
Screenshot: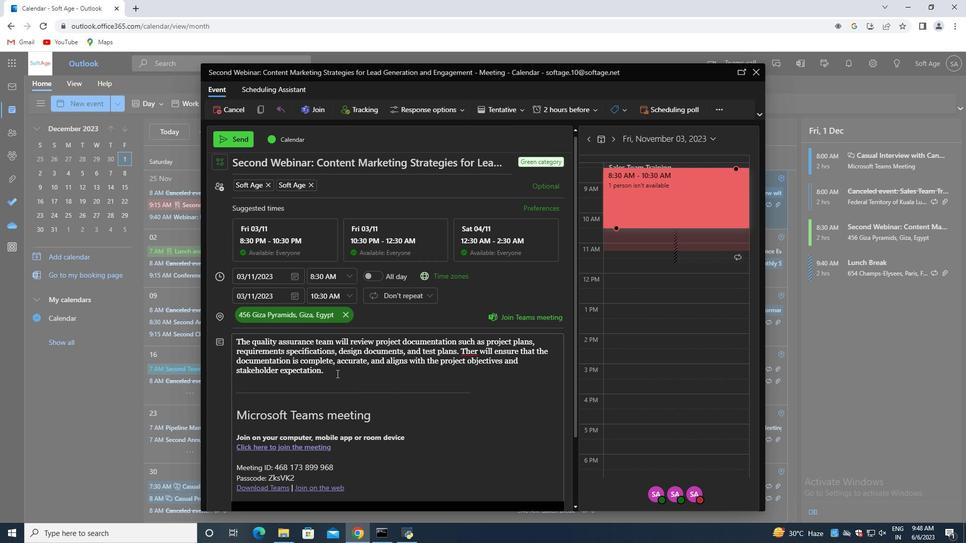 
Action: Mouse scrolled (337, 374) with delta (0, 0)
Screenshot: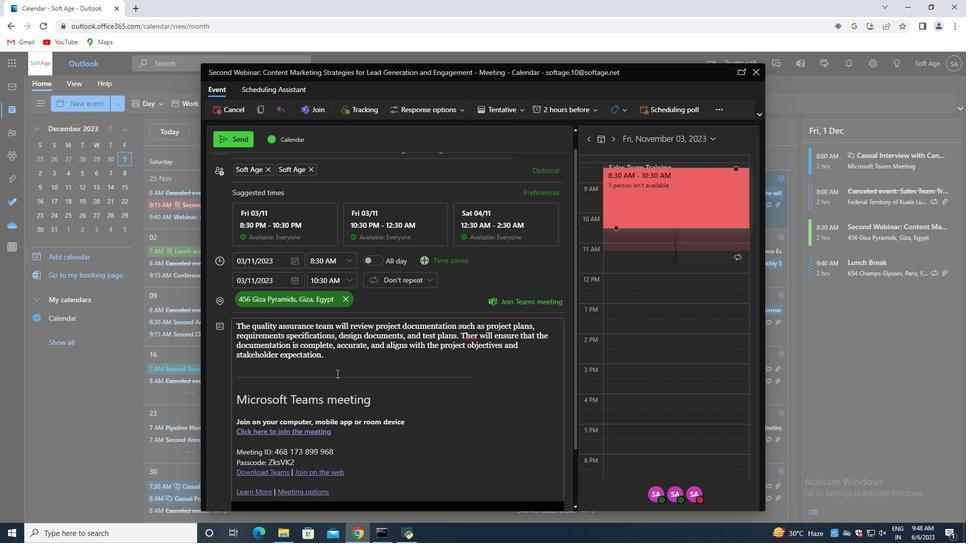 
Action: Mouse scrolled (337, 374) with delta (0, 0)
Screenshot: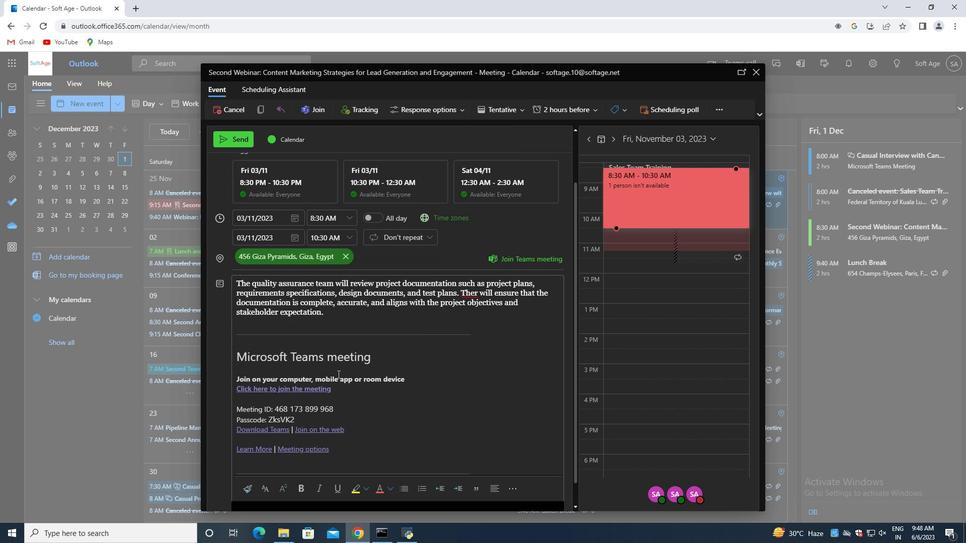 
Action: Mouse moved to (285, 491)
Screenshot: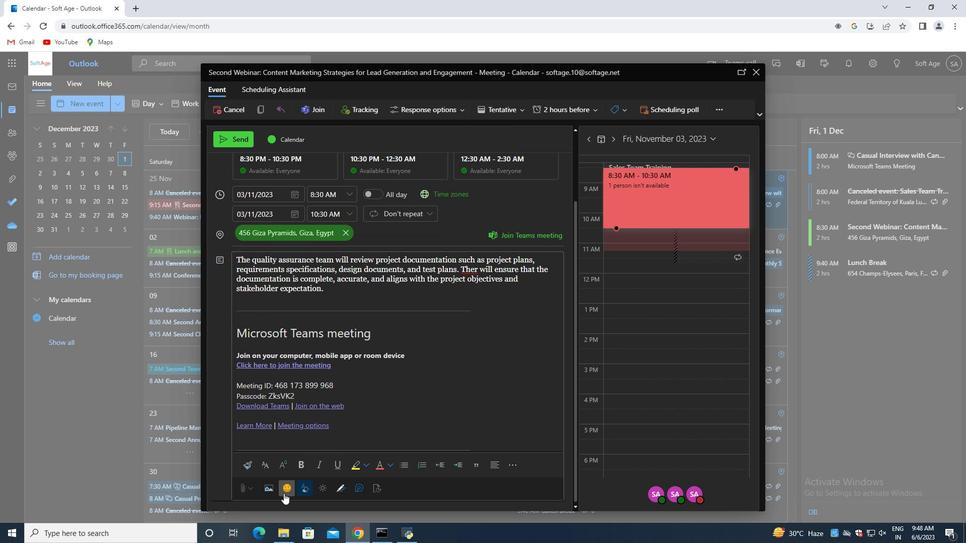 
Action: Mouse pressed left at (285, 491)
Screenshot: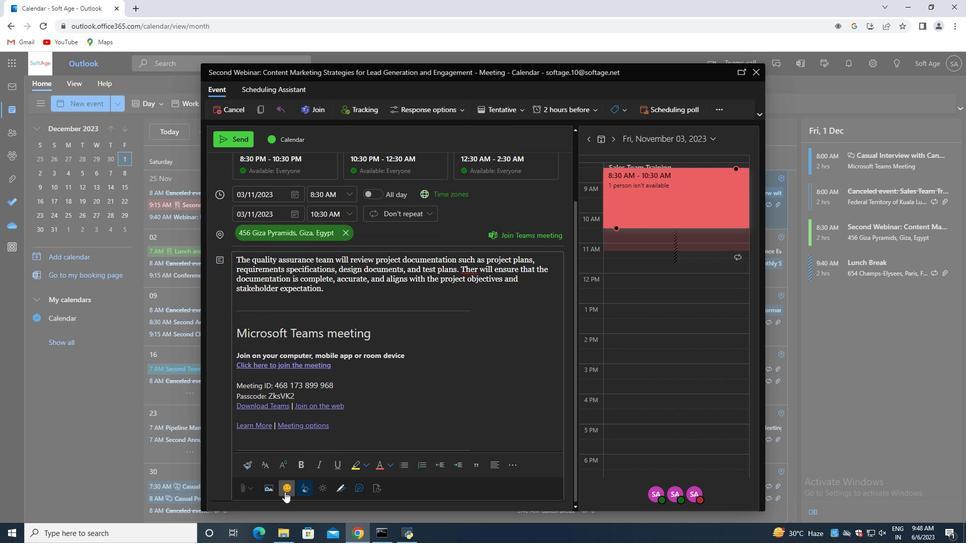 
Action: Mouse moved to (731, 218)
Screenshot: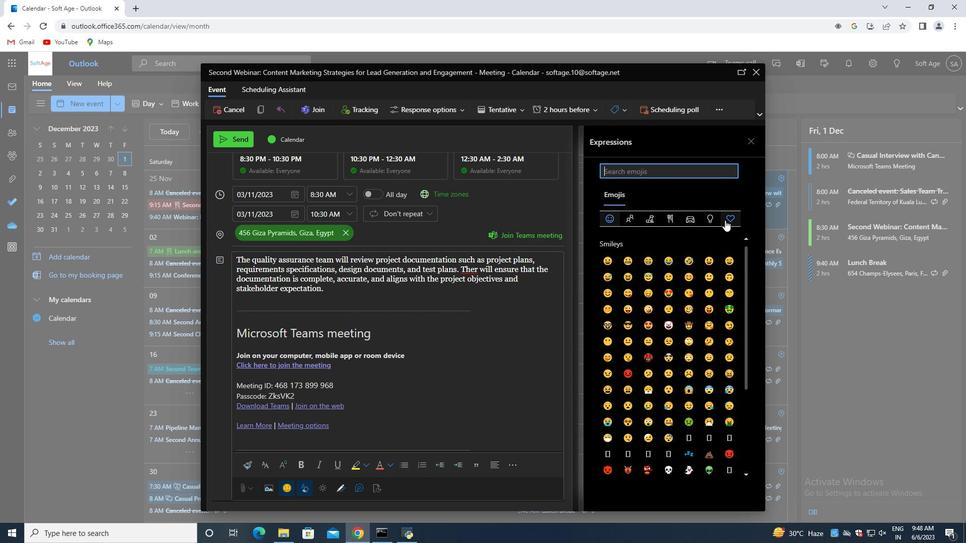 
Action: Mouse pressed left at (731, 218)
Screenshot: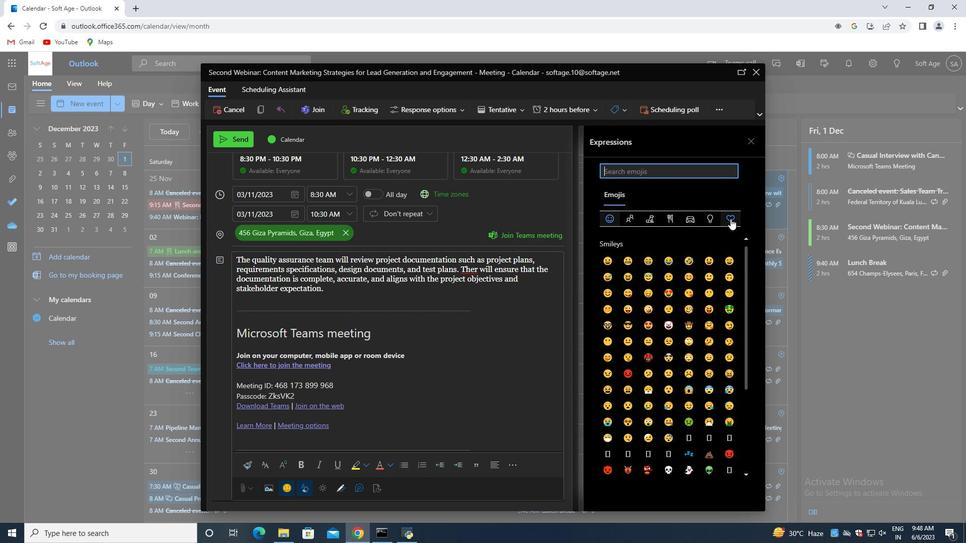 
Action: Mouse moved to (706, 256)
Screenshot: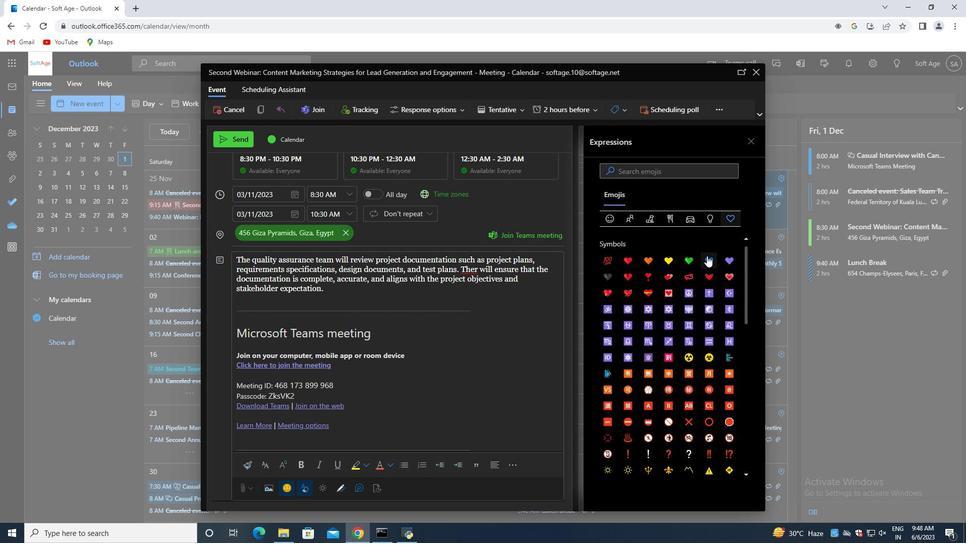 
Action: Mouse pressed left at (706, 256)
Screenshot: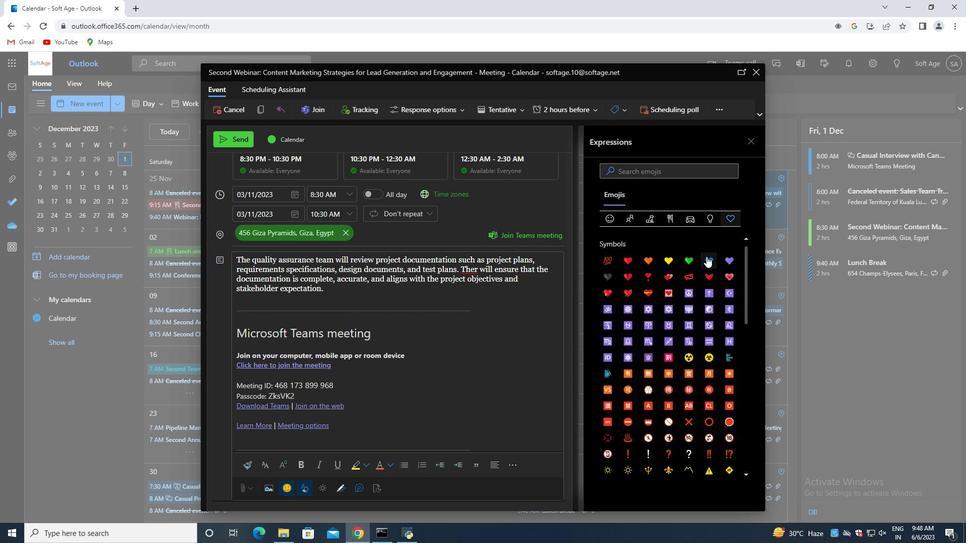 
Action: Mouse moved to (465, 311)
Screenshot: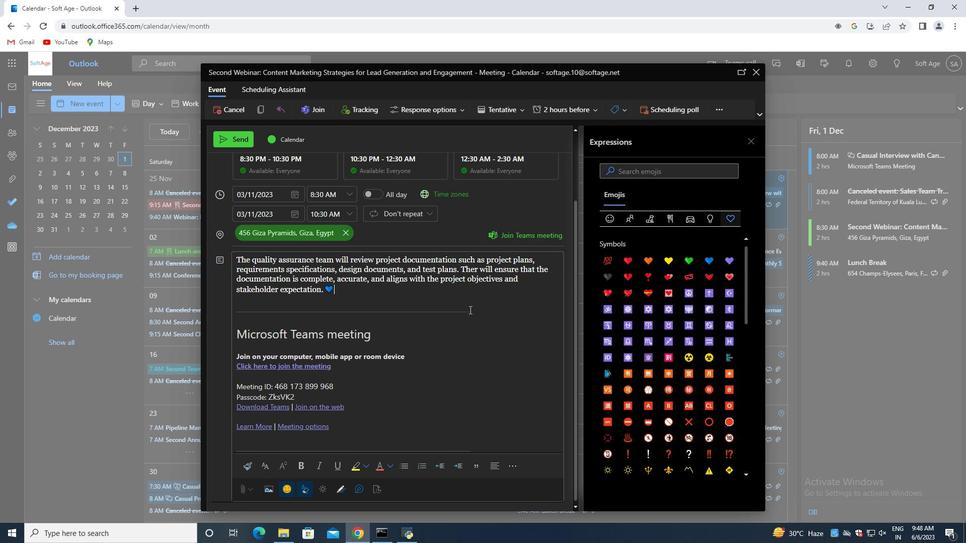 
Action: Mouse pressed left at (465, 311)
Screenshot: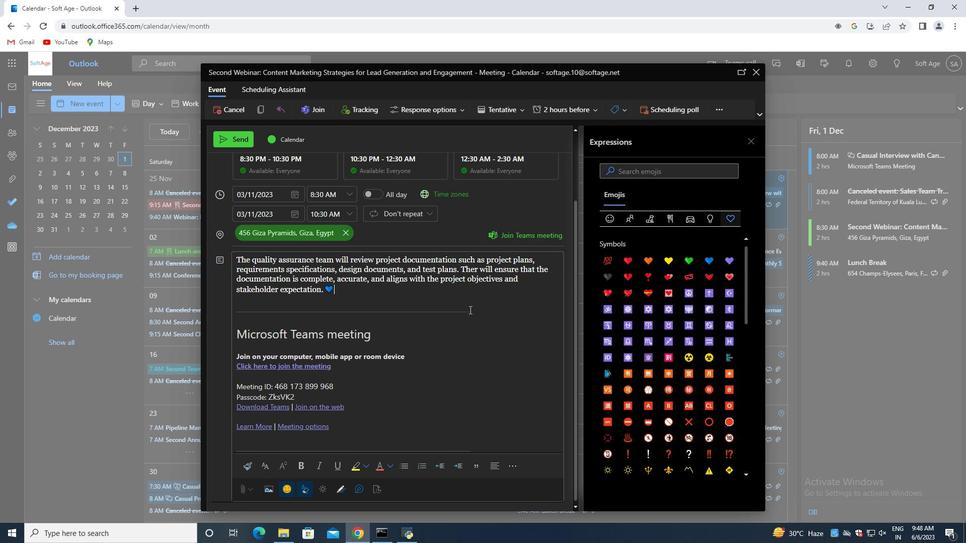 
Action: Mouse moved to (755, 137)
Screenshot: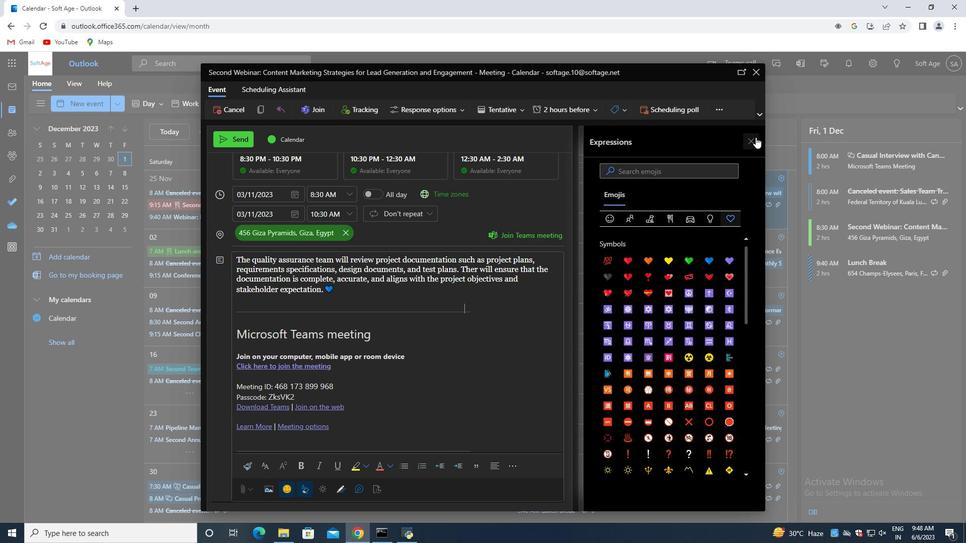 
Action: Mouse pressed left at (755, 137)
Screenshot: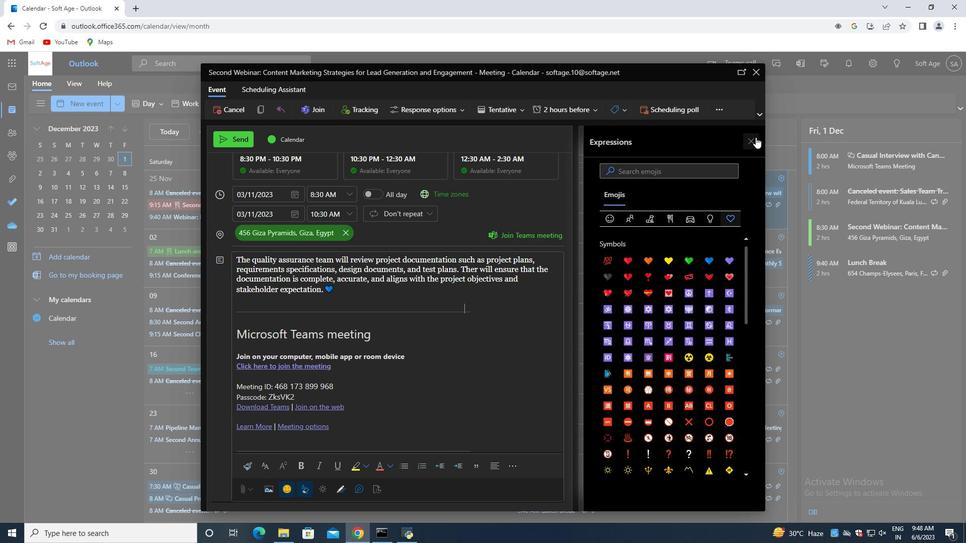 
Action: Mouse moved to (426, 320)
Screenshot: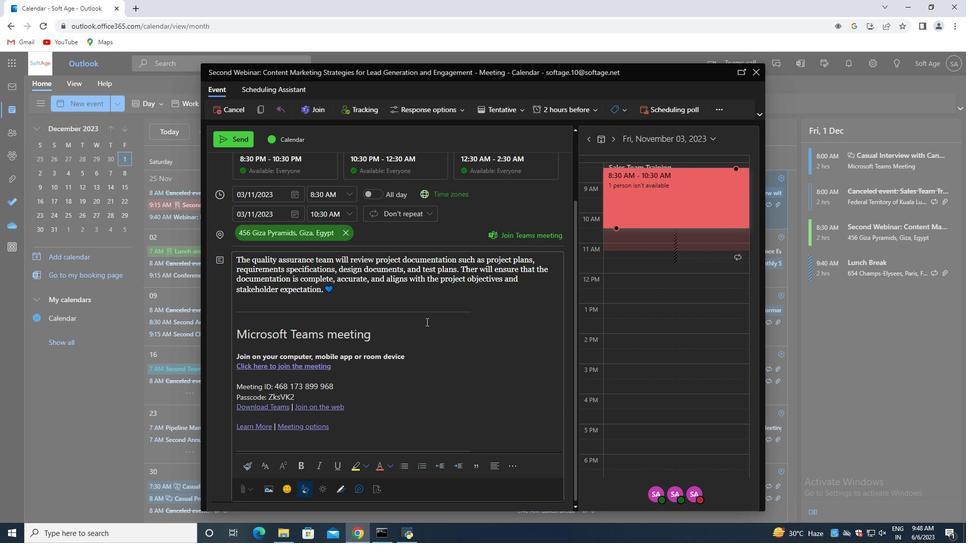 
Action: Mouse scrolled (426, 321) with delta (0, 0)
Screenshot: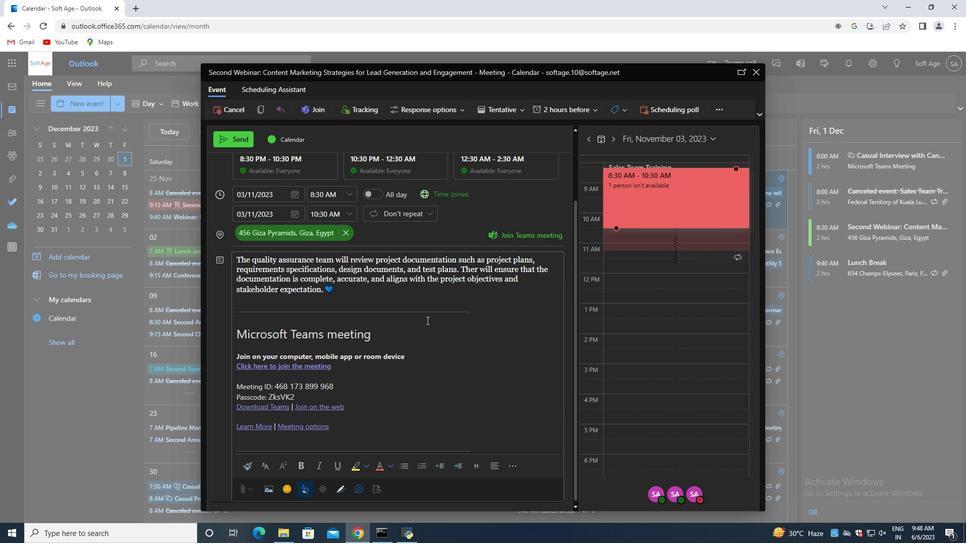 
Action: Mouse scrolled (426, 321) with delta (0, 0)
Screenshot: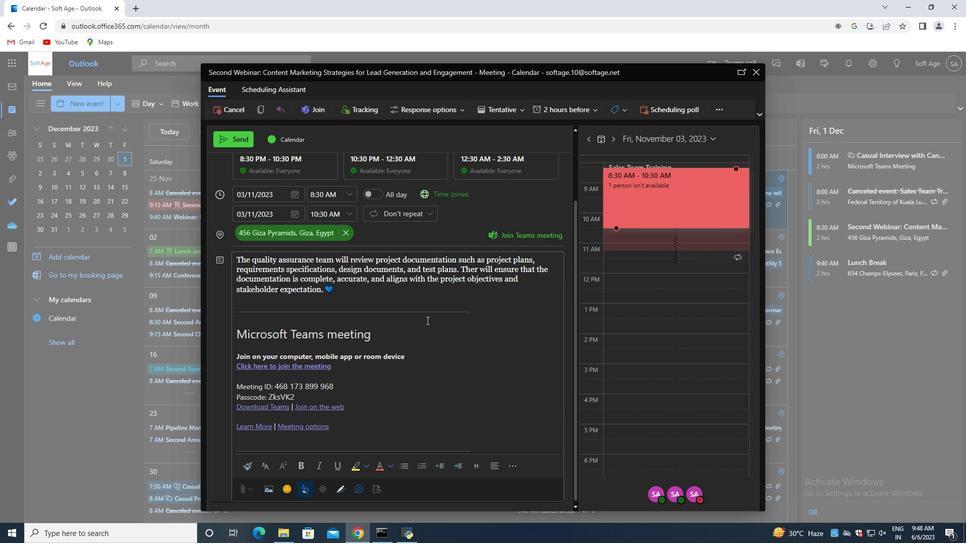 
Action: Mouse moved to (375, 189)
Screenshot: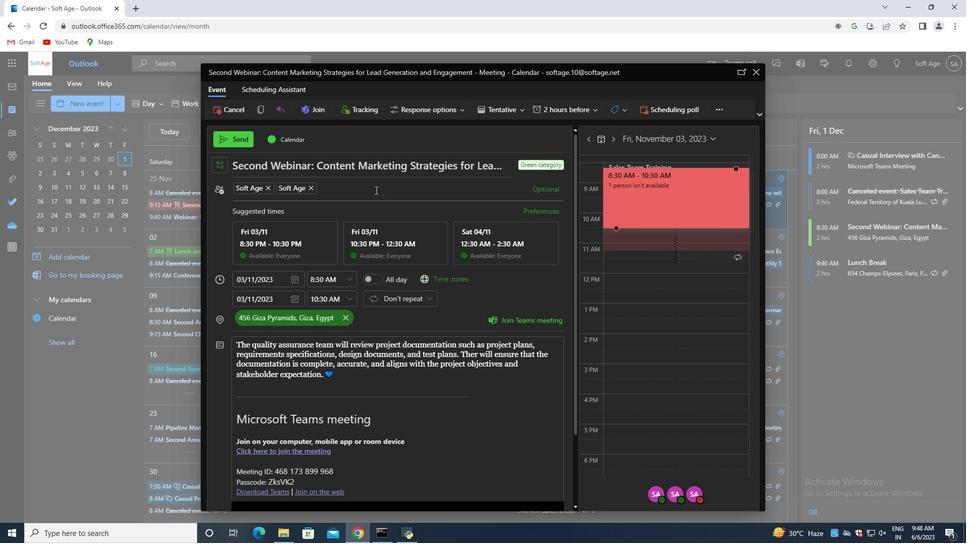 
Action: Mouse pressed left at (375, 189)
Screenshot: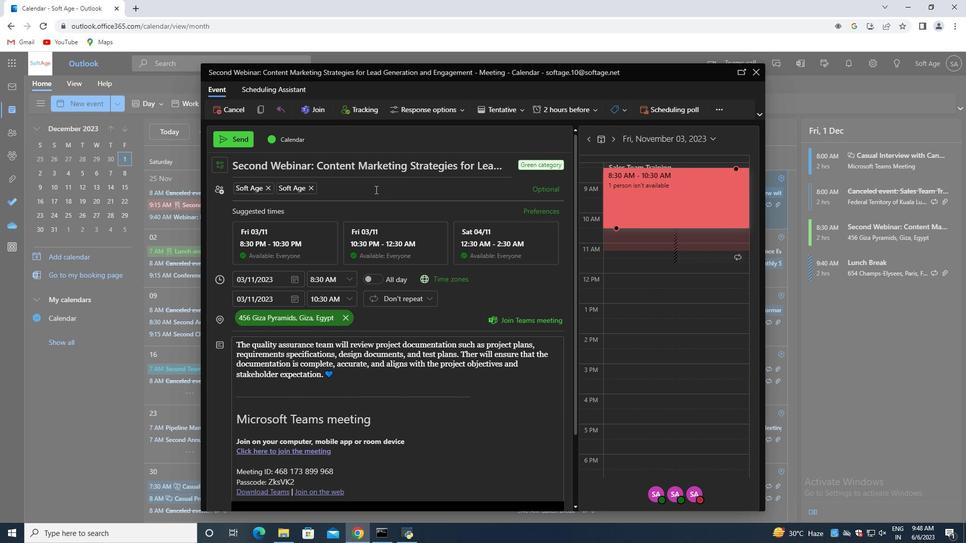 
Action: Key pressed softage.5<Key.shift>@softage.net<Key.enter>
Screenshot: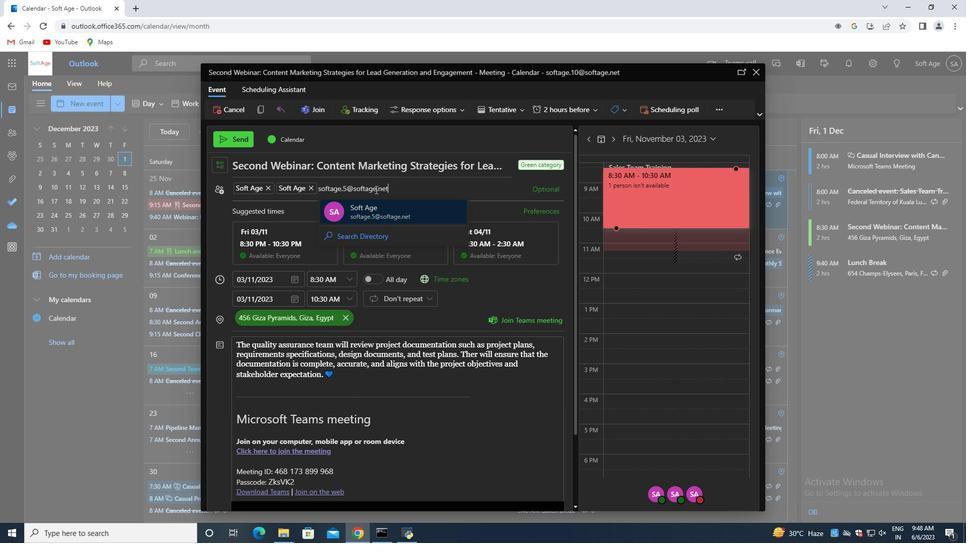
Action: Mouse moved to (382, 192)
Screenshot: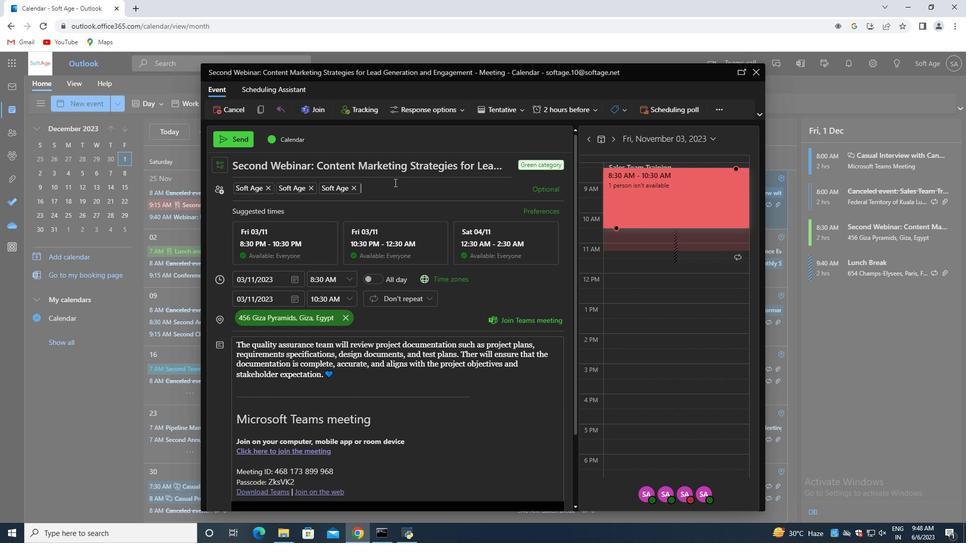 
Action: Mouse scrolled (382, 192) with delta (0, 0)
Screenshot: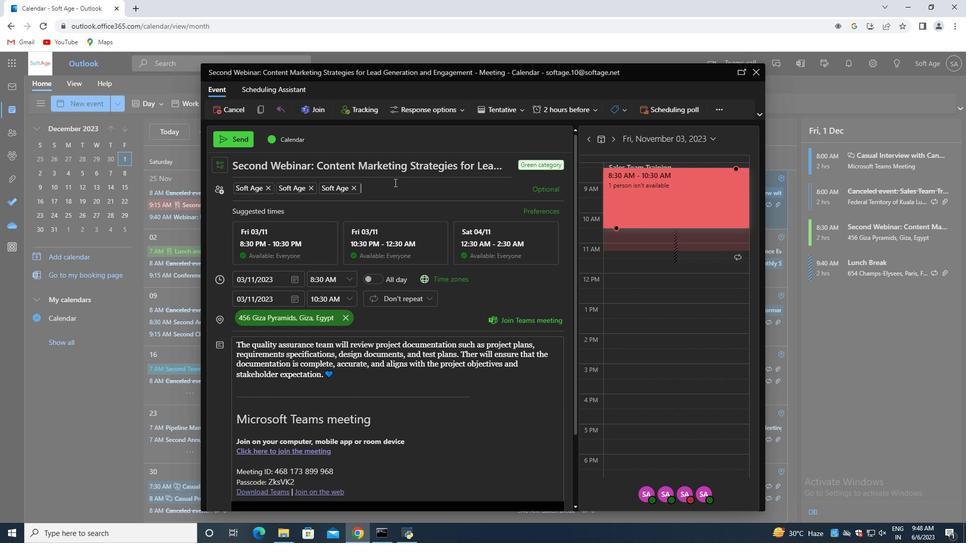 
Action: Mouse moved to (377, 196)
Screenshot: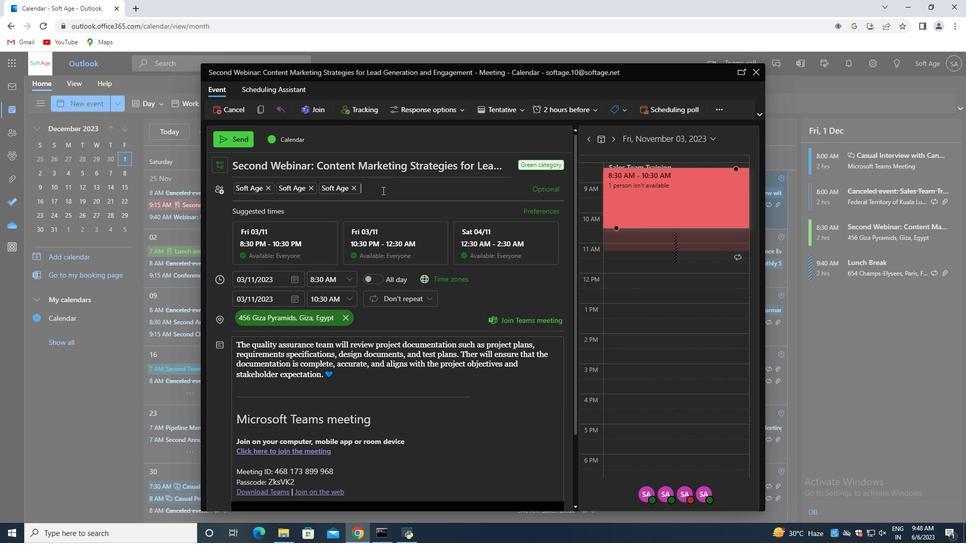 
Action: Mouse scrolled (379, 194) with delta (0, 0)
Screenshot: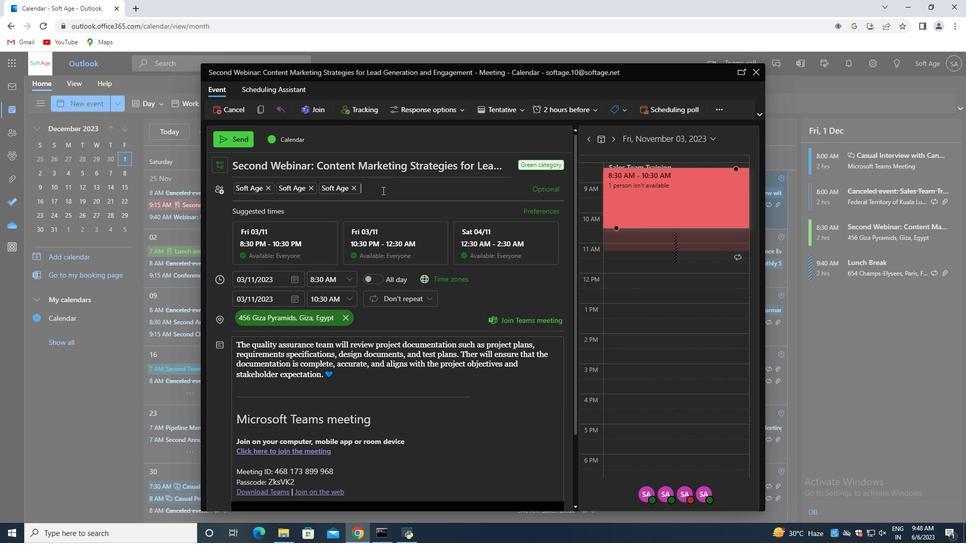 
Action: Mouse moved to (340, 288)
Screenshot: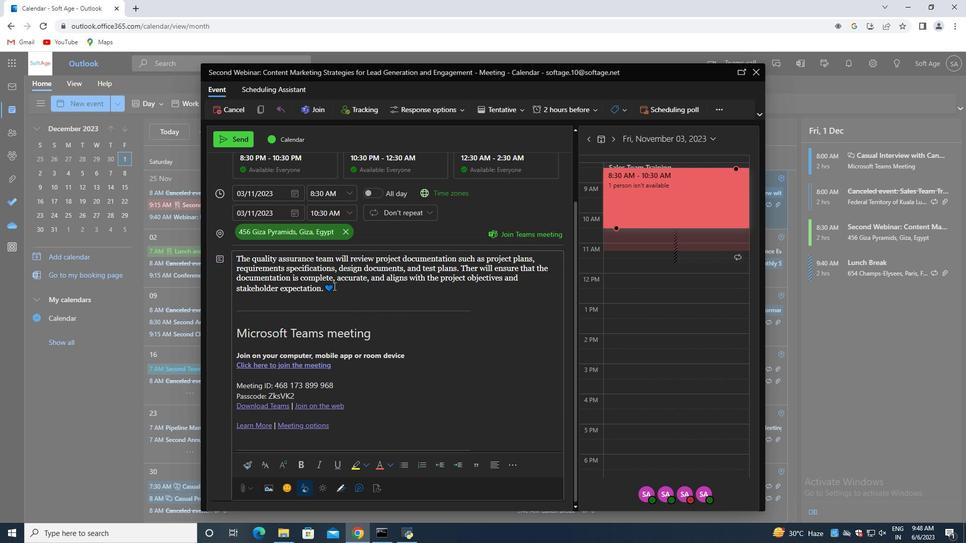 
Action: Mouse pressed left at (340, 288)
Screenshot: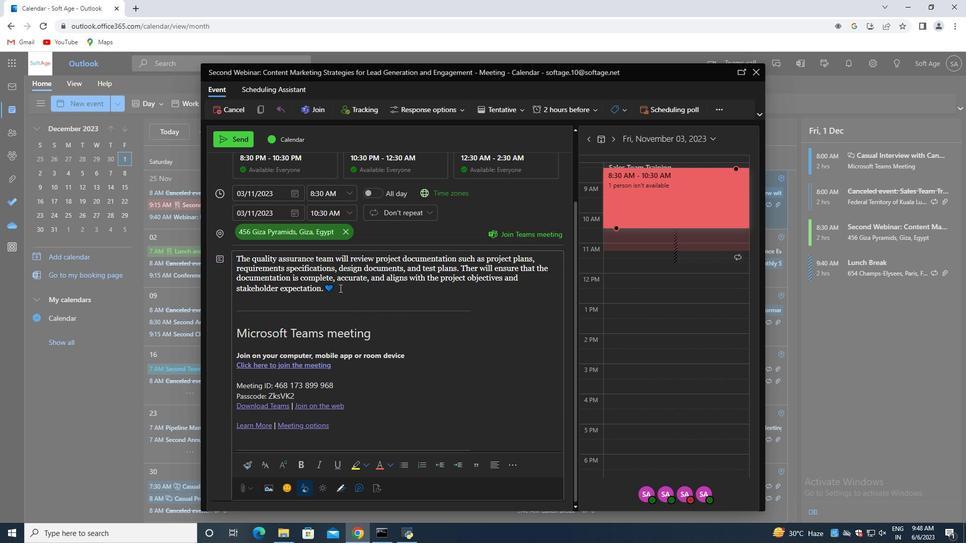 
Action: Mouse moved to (510, 466)
Screenshot: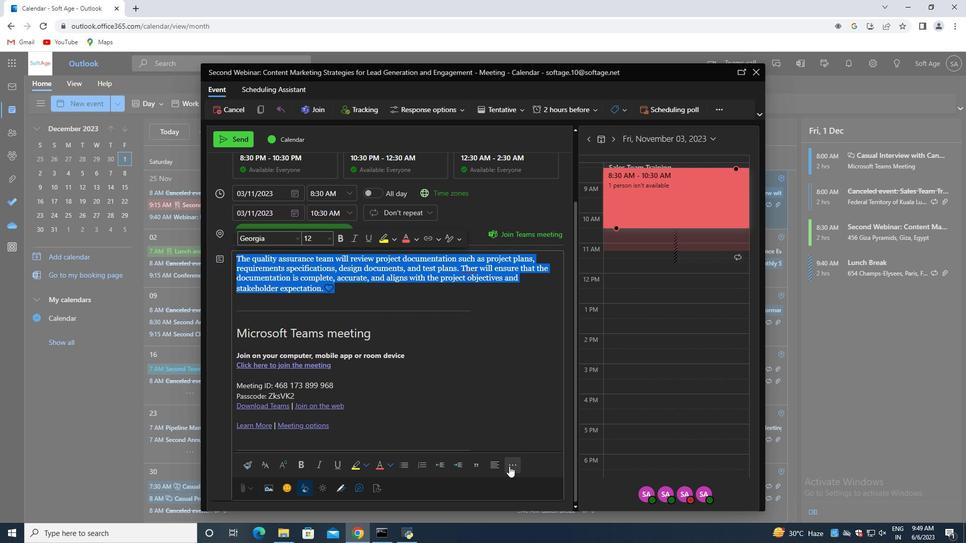 
Action: Mouse pressed left at (510, 466)
Screenshot: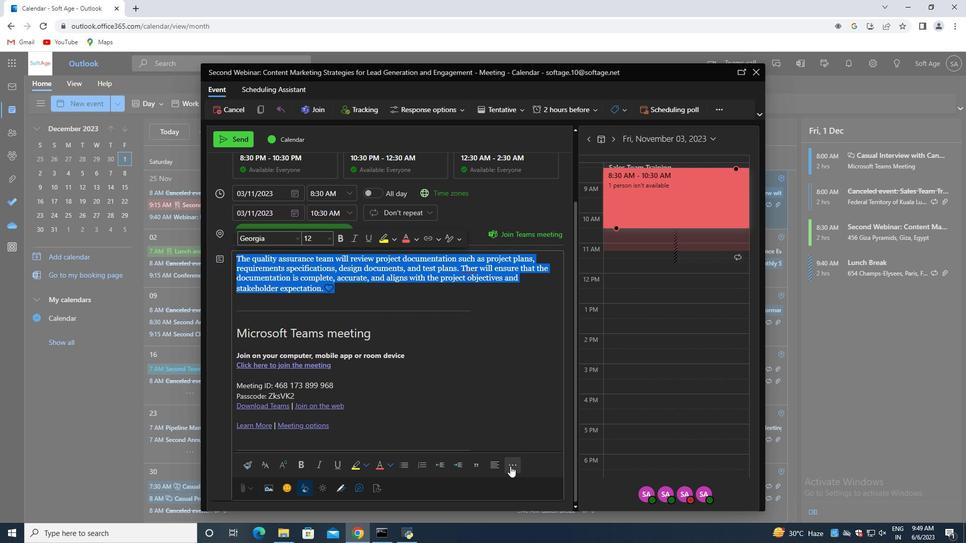 
Action: Mouse moved to (513, 401)
Screenshot: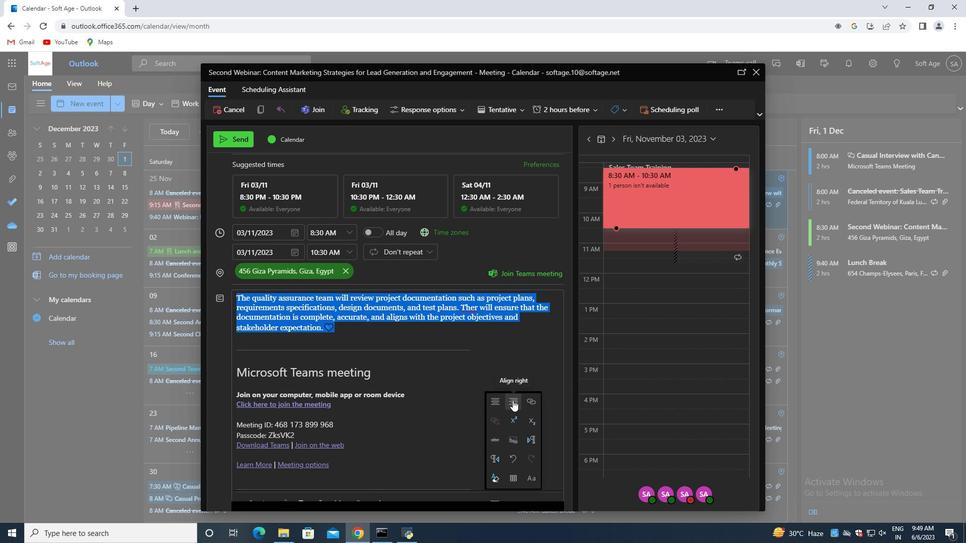 
Action: Mouse pressed left at (513, 401)
Screenshot: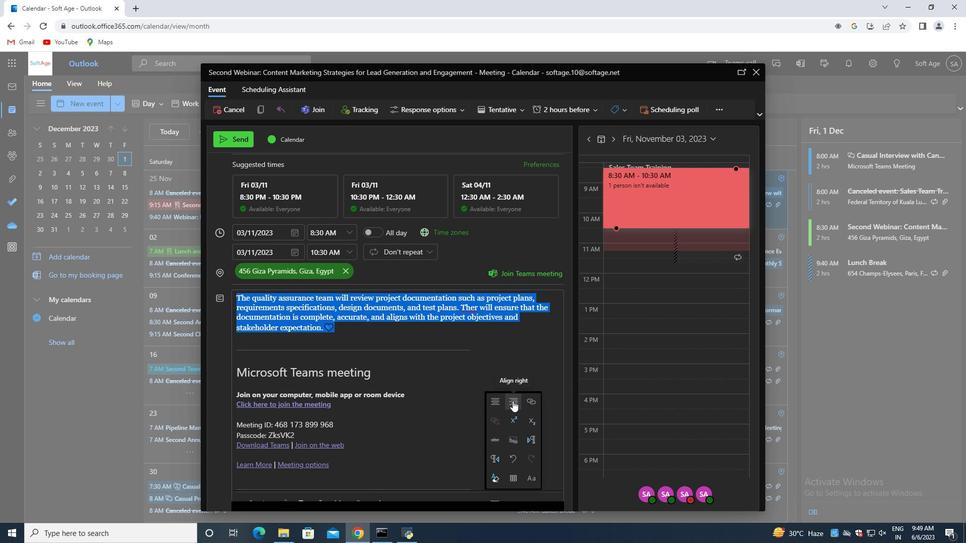 
Action: Mouse moved to (457, 367)
Screenshot: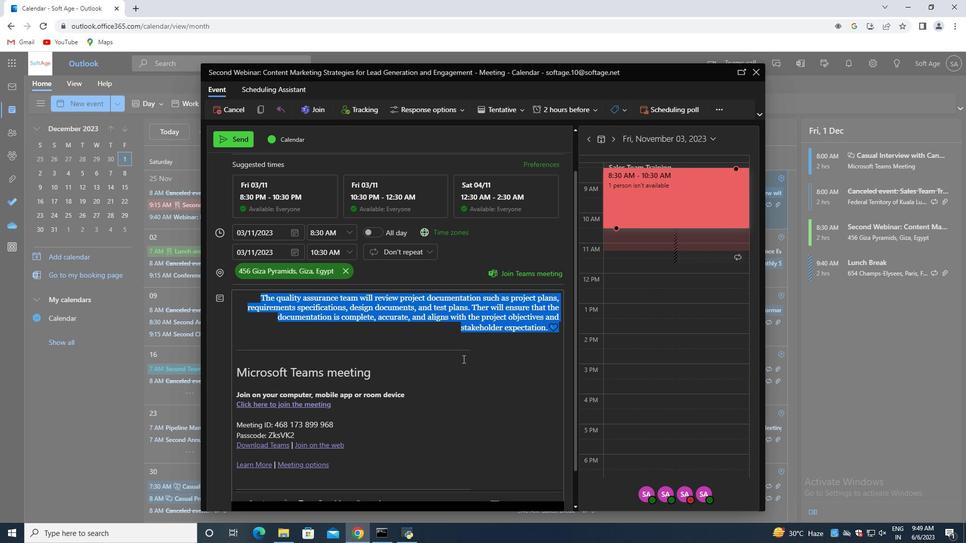 
Action: Mouse scrolled (457, 367) with delta (0, 0)
Screenshot: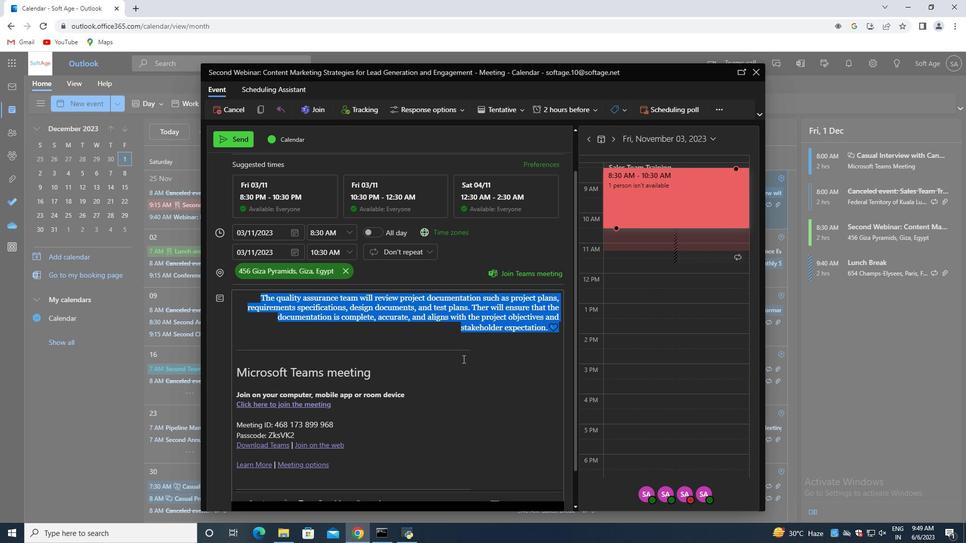 
Action: Mouse moved to (456, 369)
Screenshot: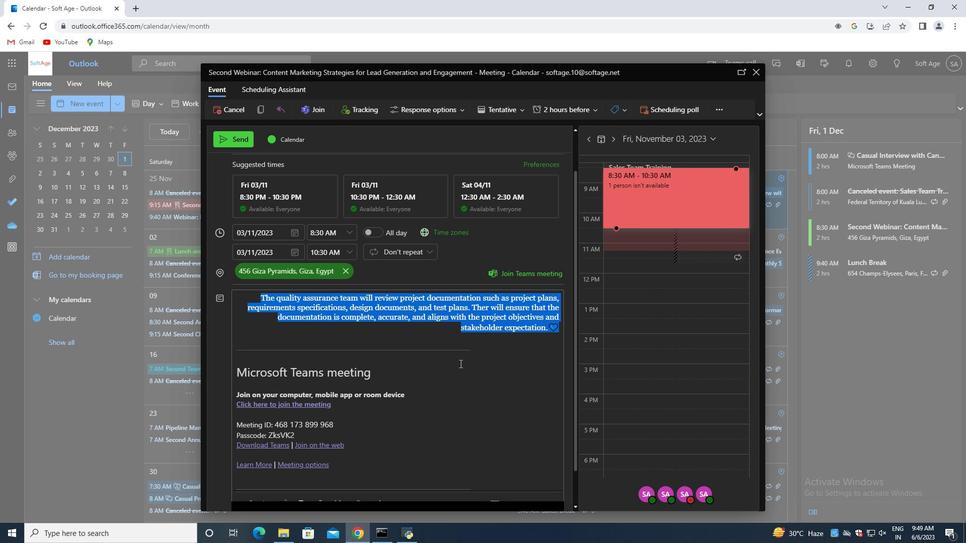 
Action: Mouse scrolled (456, 368) with delta (0, 0)
Screenshot: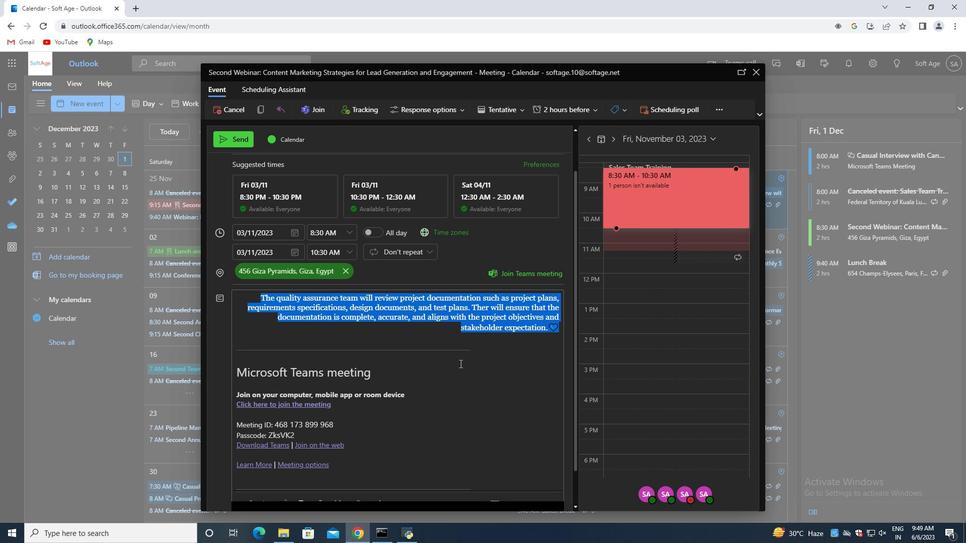 
Action: Mouse moved to (453, 369)
Screenshot: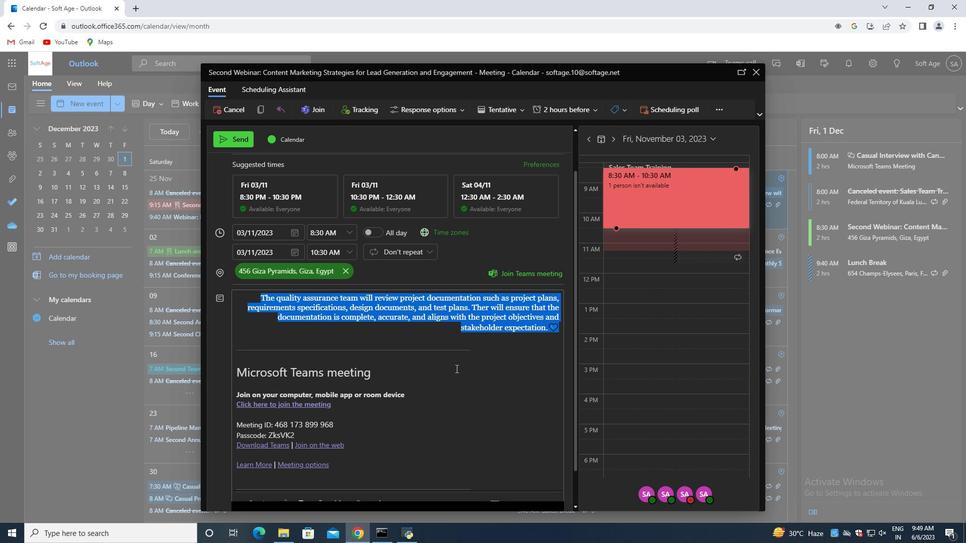 
Action: Mouse scrolled (453, 369) with delta (0, 0)
Screenshot: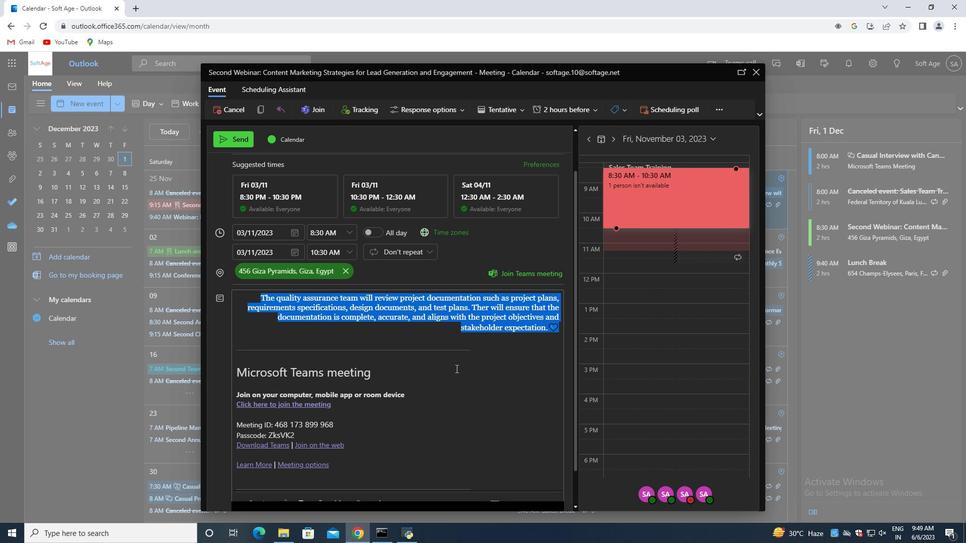
Action: Mouse moved to (388, 466)
Screenshot: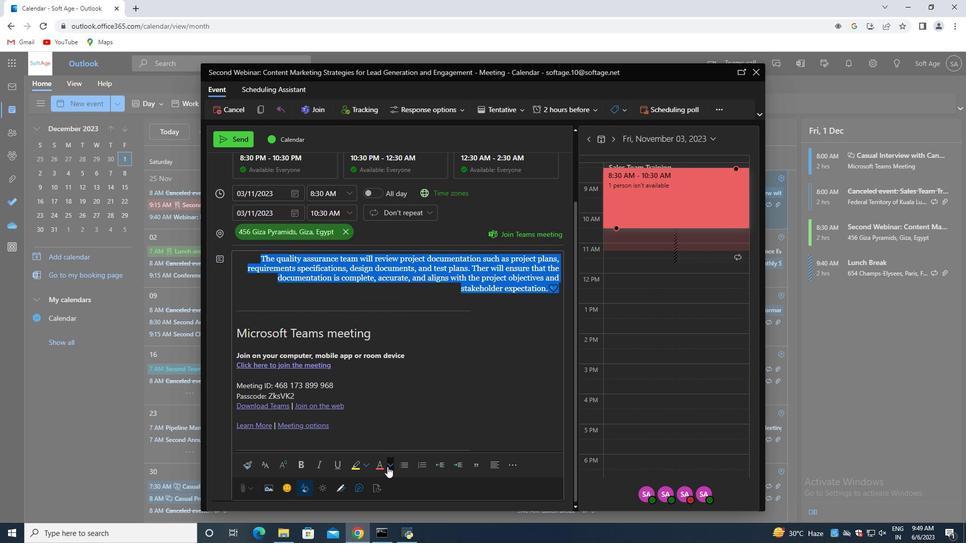 
Action: Mouse pressed left at (388, 466)
Screenshot: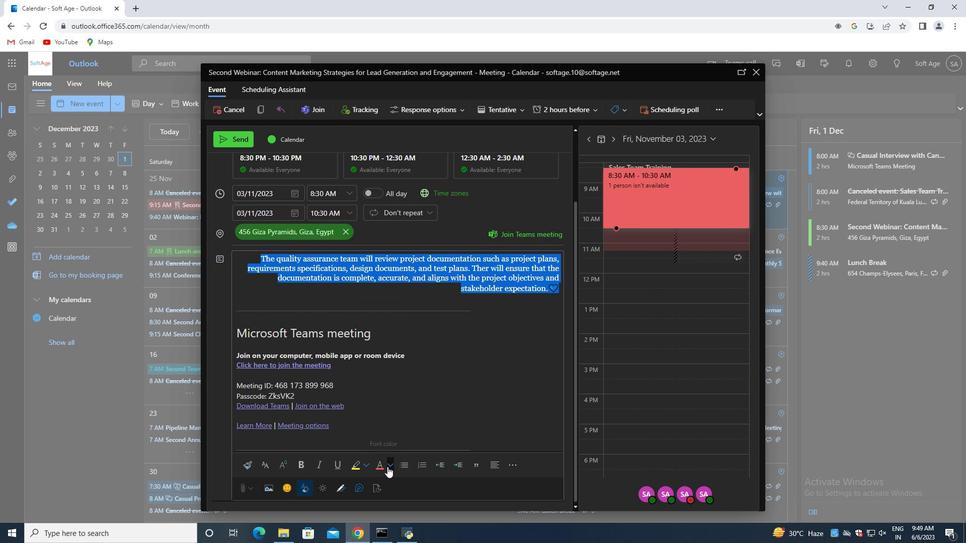 
Action: Mouse moved to (416, 430)
Screenshot: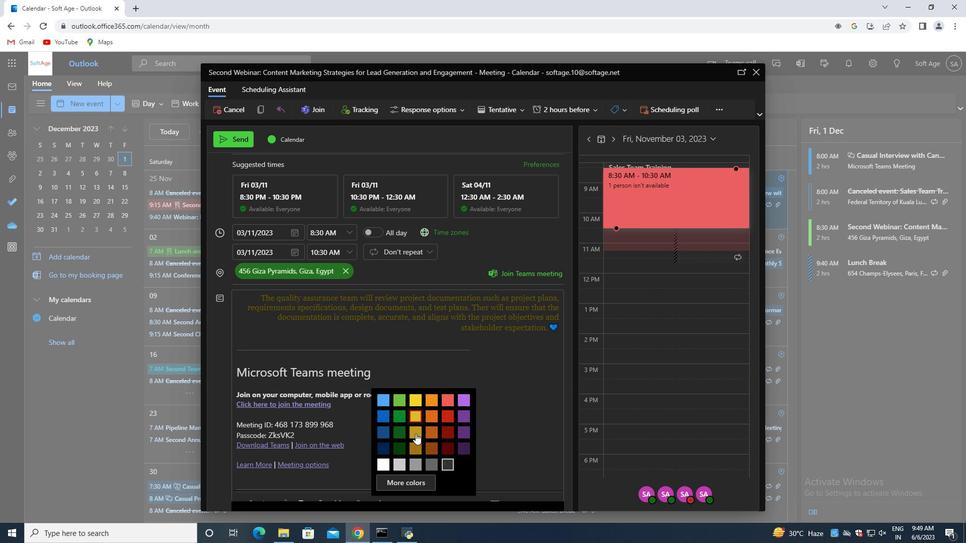 
Action: Mouse pressed left at (416, 430)
Screenshot: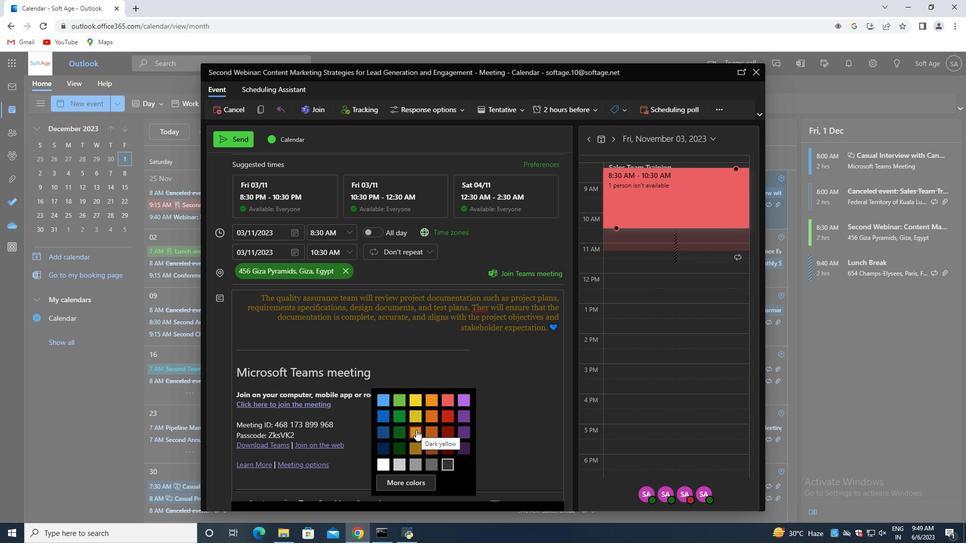 
Action: Mouse moved to (506, 346)
Screenshot: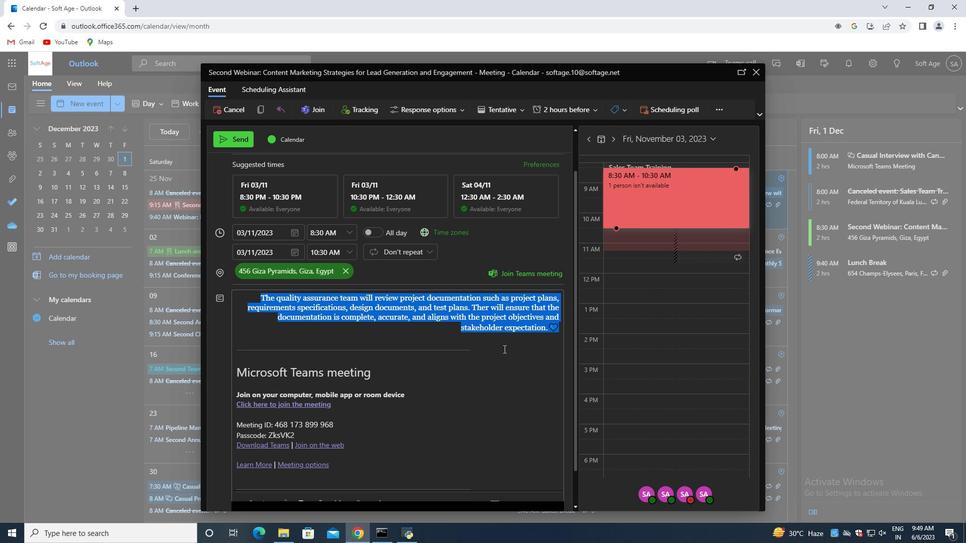 
Action: Mouse pressed left at (506, 346)
Screenshot: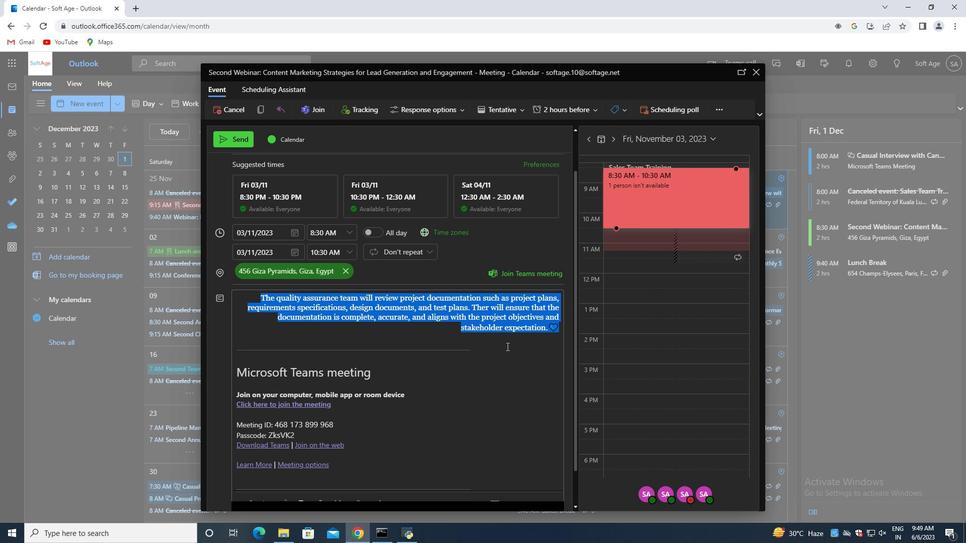 
Action: Mouse scrolled (506, 347) with delta (0, 0)
Screenshot: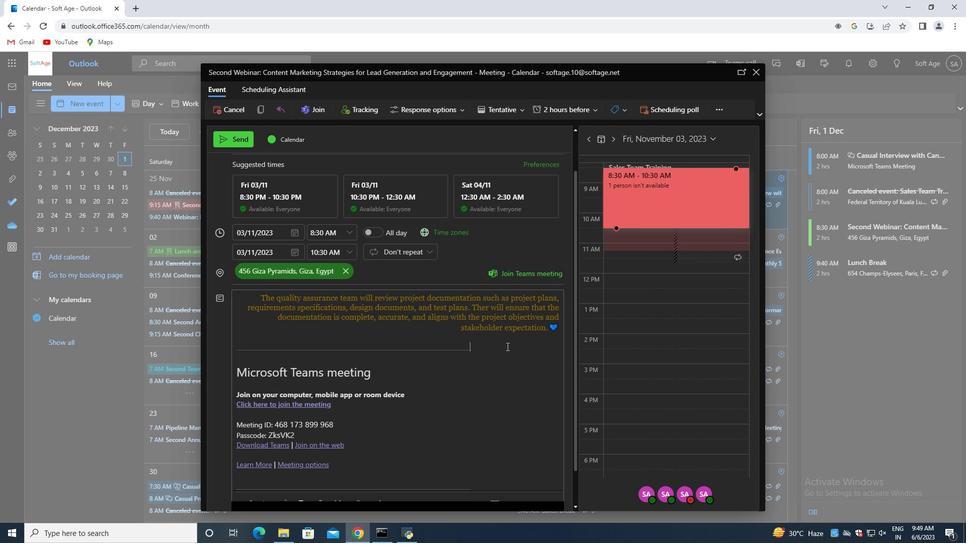 
Action: Mouse scrolled (506, 347) with delta (0, 0)
Screenshot: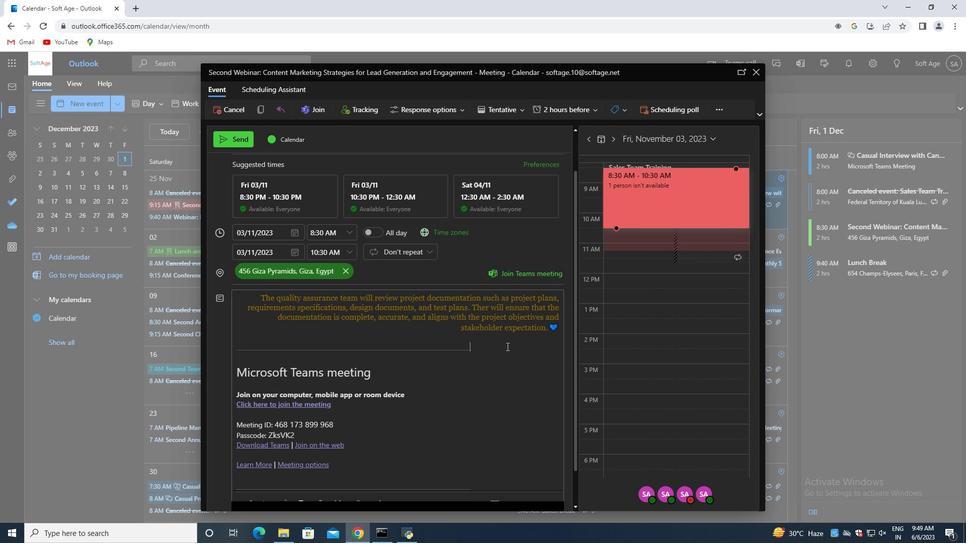 
Action: Mouse scrolled (506, 347) with delta (0, 0)
Screenshot: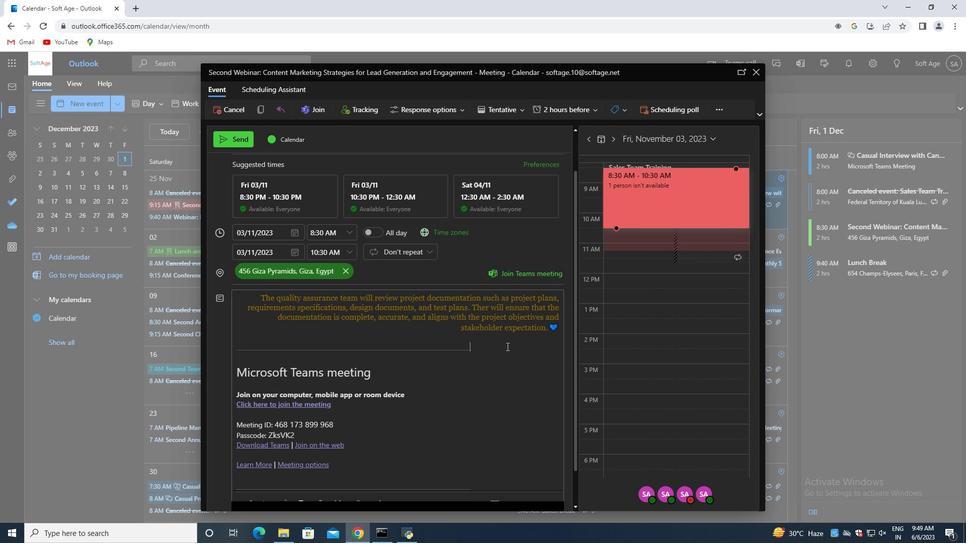 
Action: Mouse scrolled (506, 347) with delta (0, 0)
Screenshot: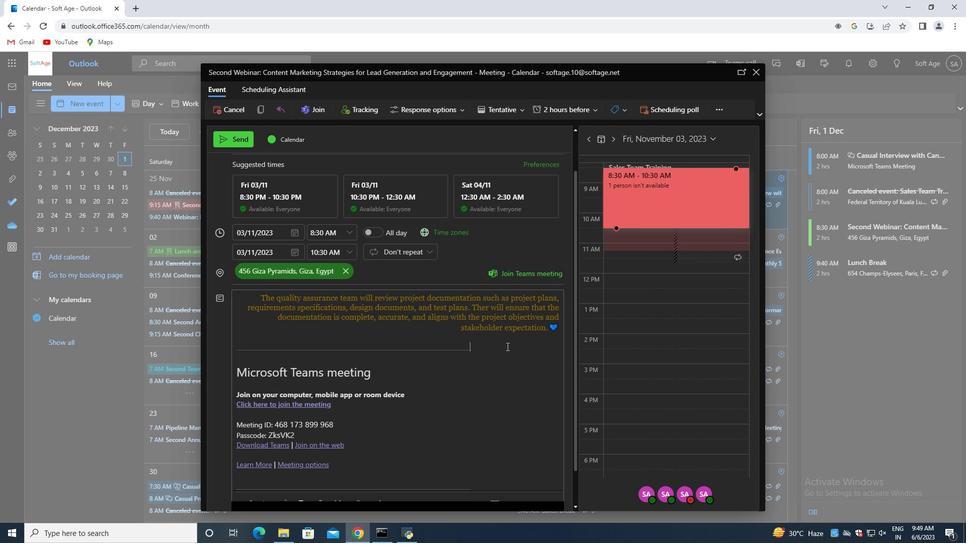 
Action: Mouse scrolled (506, 347) with delta (0, 0)
Screenshot: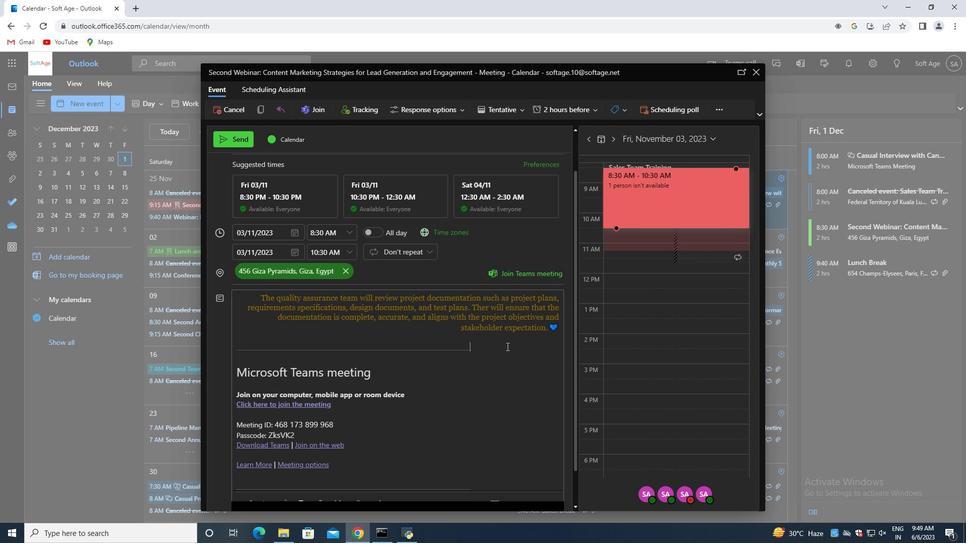 
Action: Mouse moved to (507, 346)
Screenshot: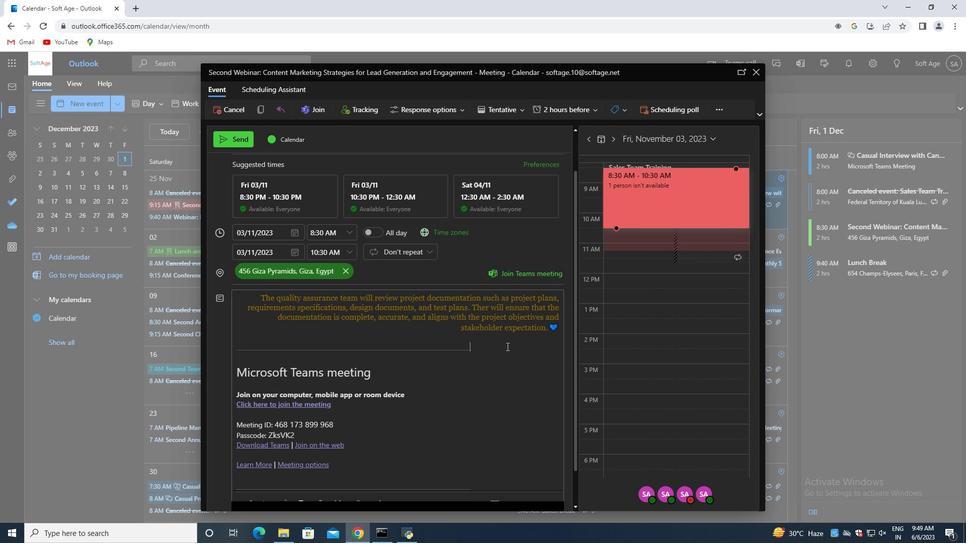 
Action: Mouse scrolled (507, 347) with delta (0, 0)
Screenshot: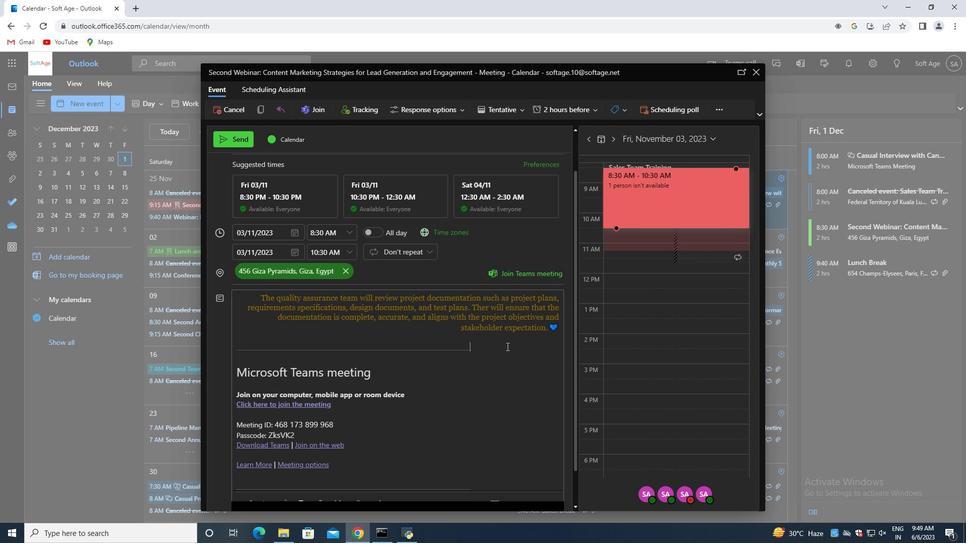 
Action: Mouse scrolled (507, 347) with delta (0, 0)
Screenshot: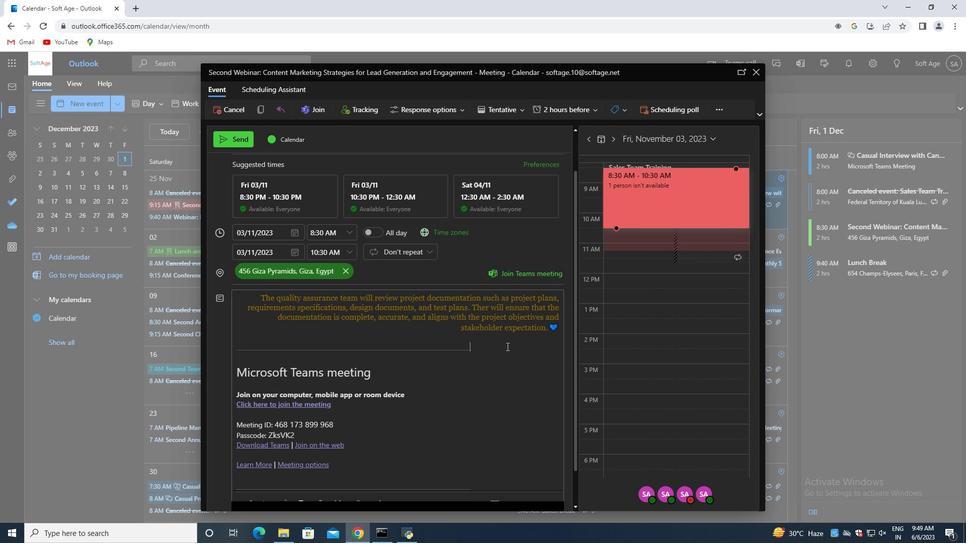 
Action: Mouse moved to (220, 159)
Screenshot: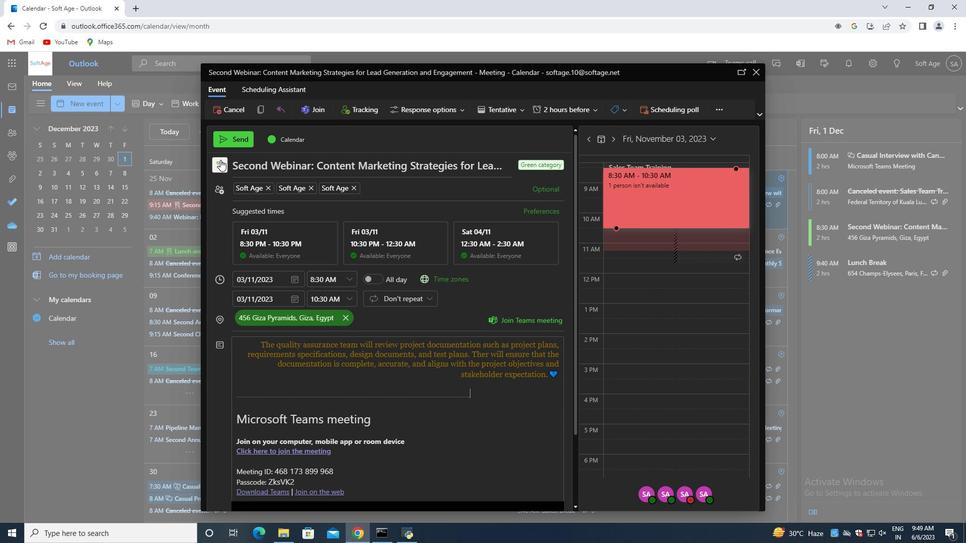 
Action: Mouse pressed left at (220, 159)
Screenshot: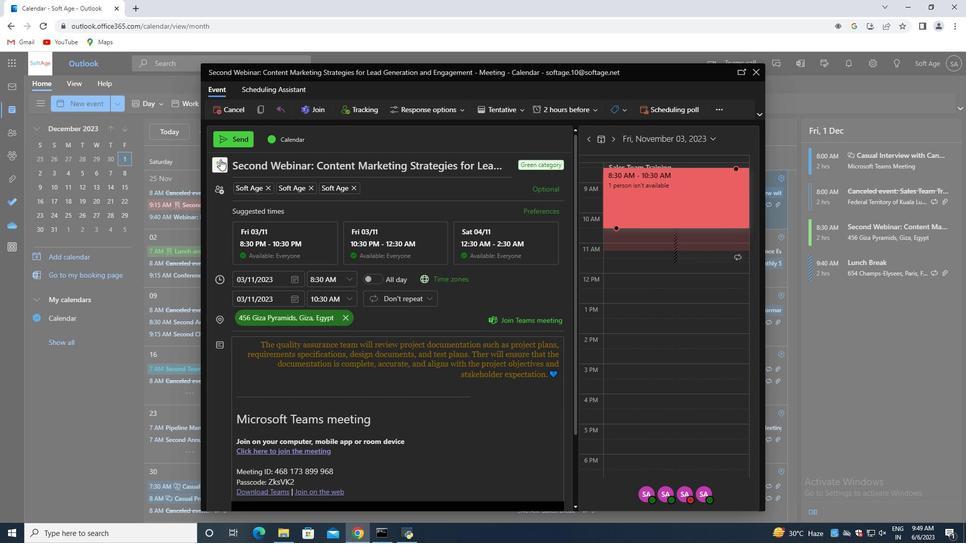 
Action: Mouse moved to (222, 188)
Screenshot: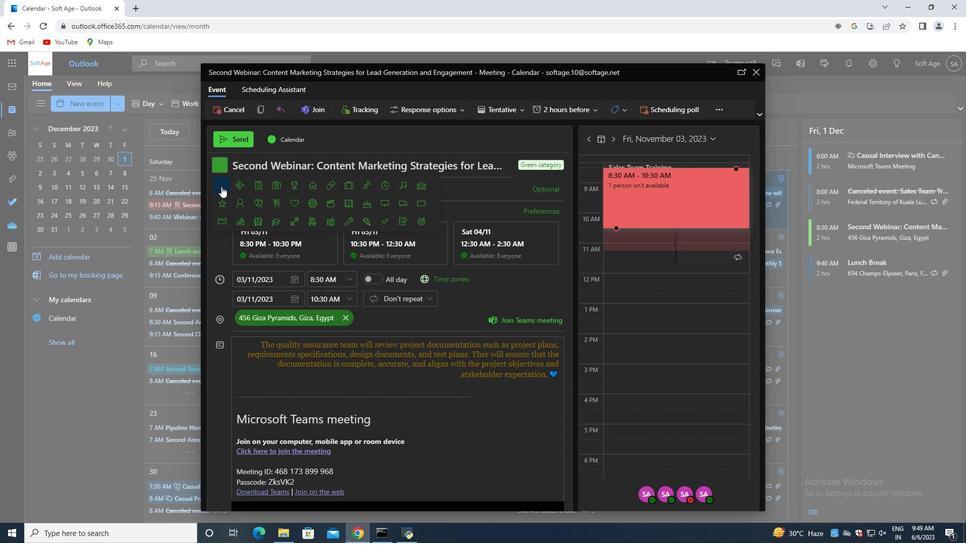 
Action: Mouse pressed left at (222, 188)
Screenshot: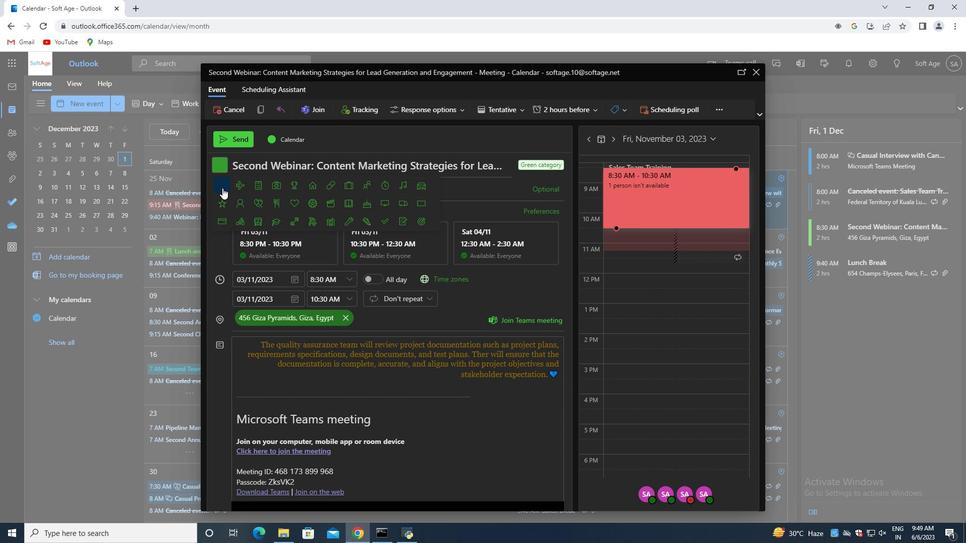 
Action: Mouse moved to (241, 135)
Screenshot: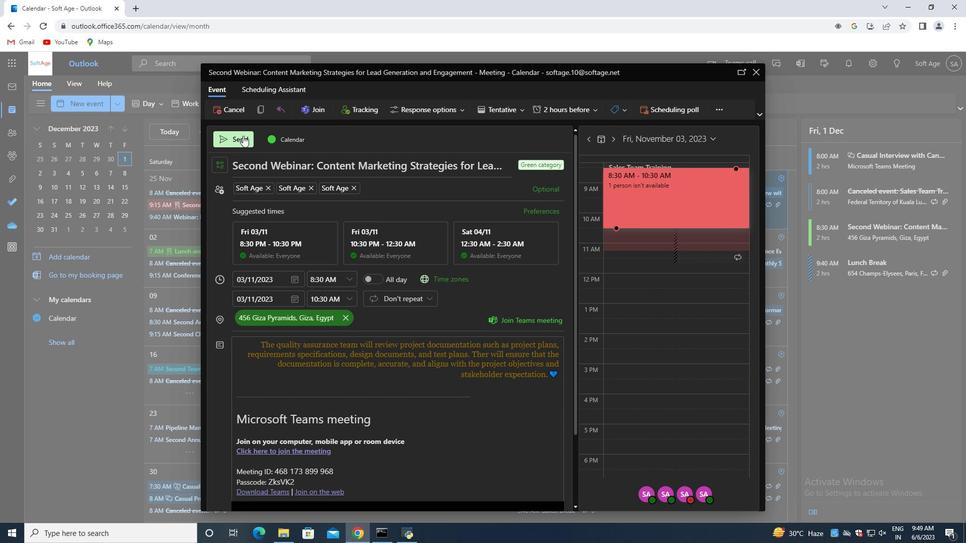 
Action: Mouse pressed left at (241, 135)
Screenshot: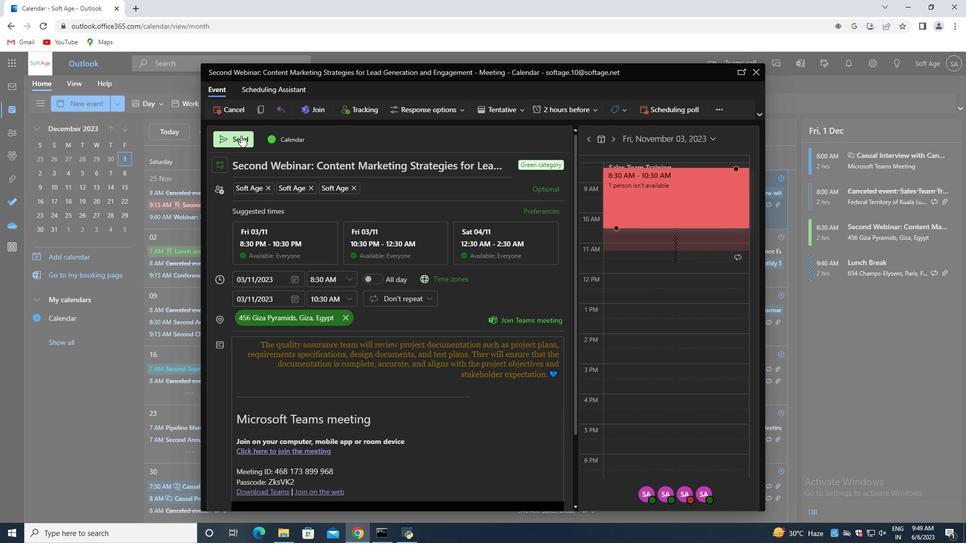 
